 Task: Look for space in Piedade, Brazil from 9th June, 2023 to 11th June, 2023 for 2 adults in price range Rs.6000 to Rs.10000. Place can be entire place with 2 bedrooms having 2 beds and 1 bathroom. Property type can be house, flat, guest house. Booking option can be shelf check-in. Required host language is Spanish.
Action: Mouse moved to (476, 125)
Screenshot: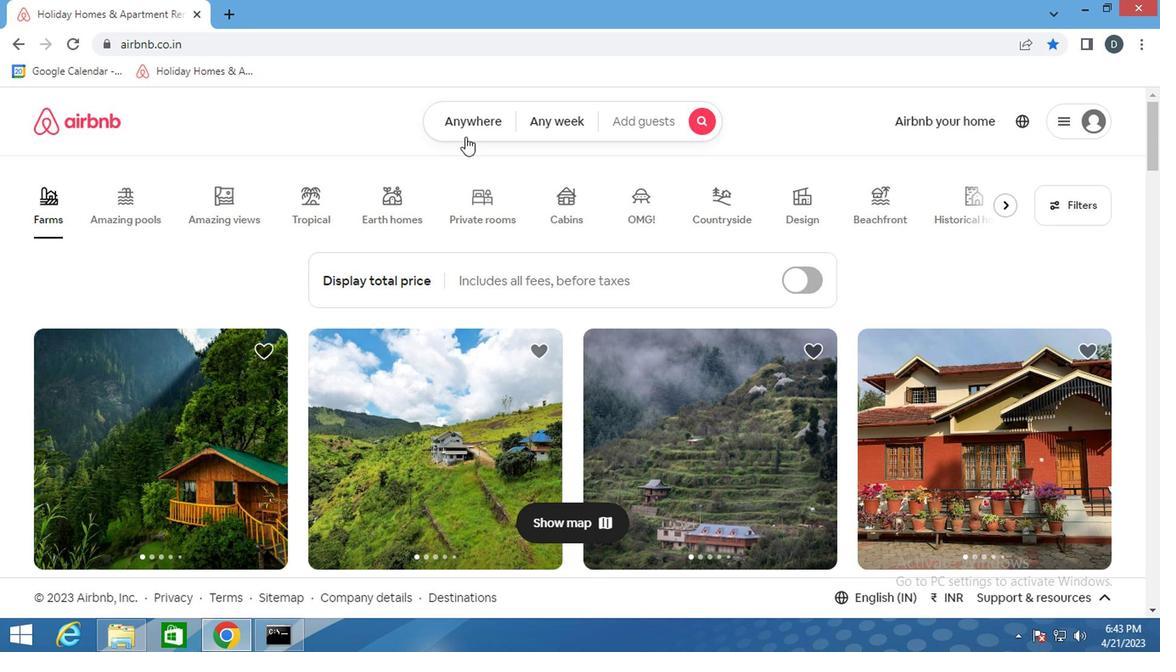 
Action: Mouse pressed left at (476, 125)
Screenshot: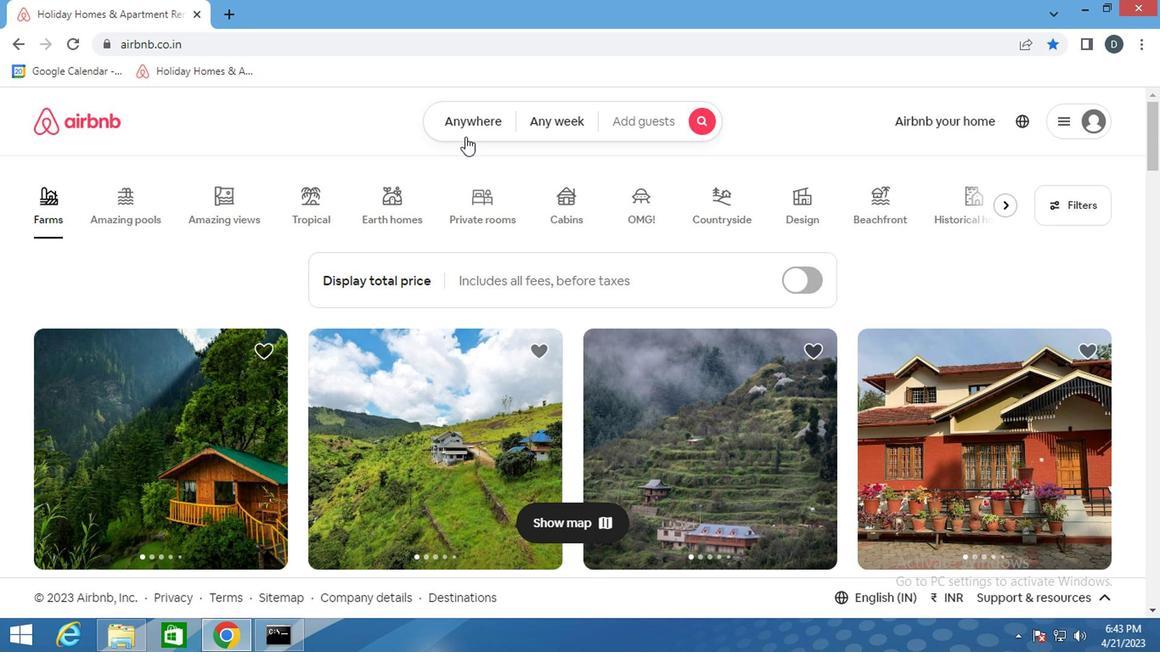 
Action: Mouse moved to (402, 195)
Screenshot: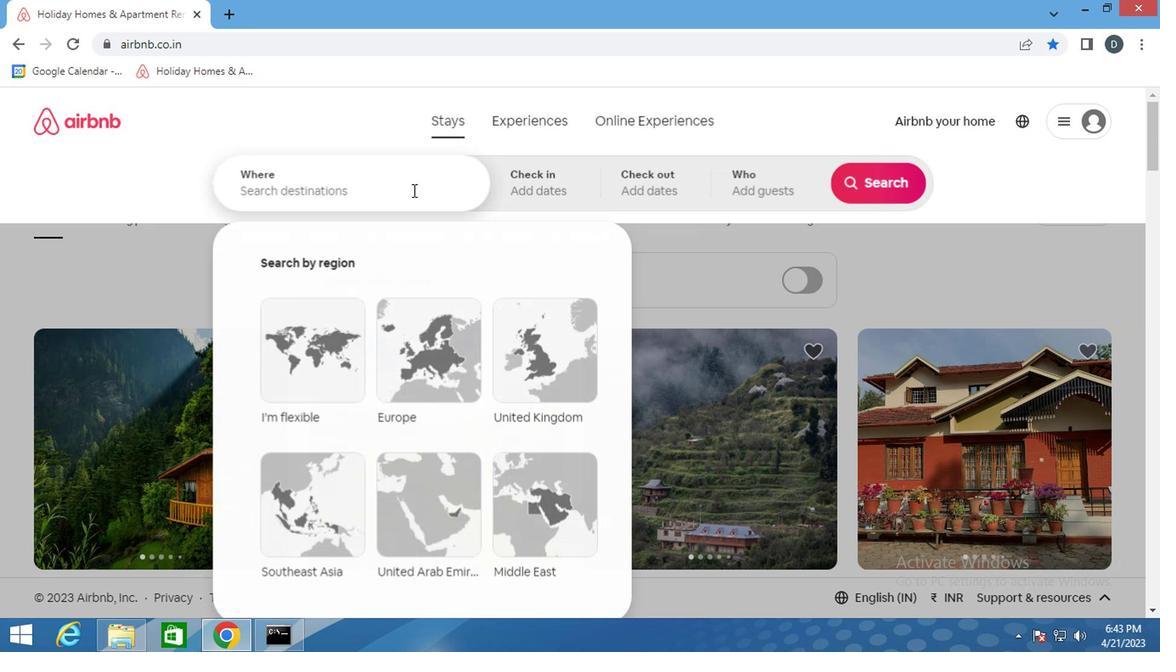 
Action: Mouse pressed left at (402, 195)
Screenshot: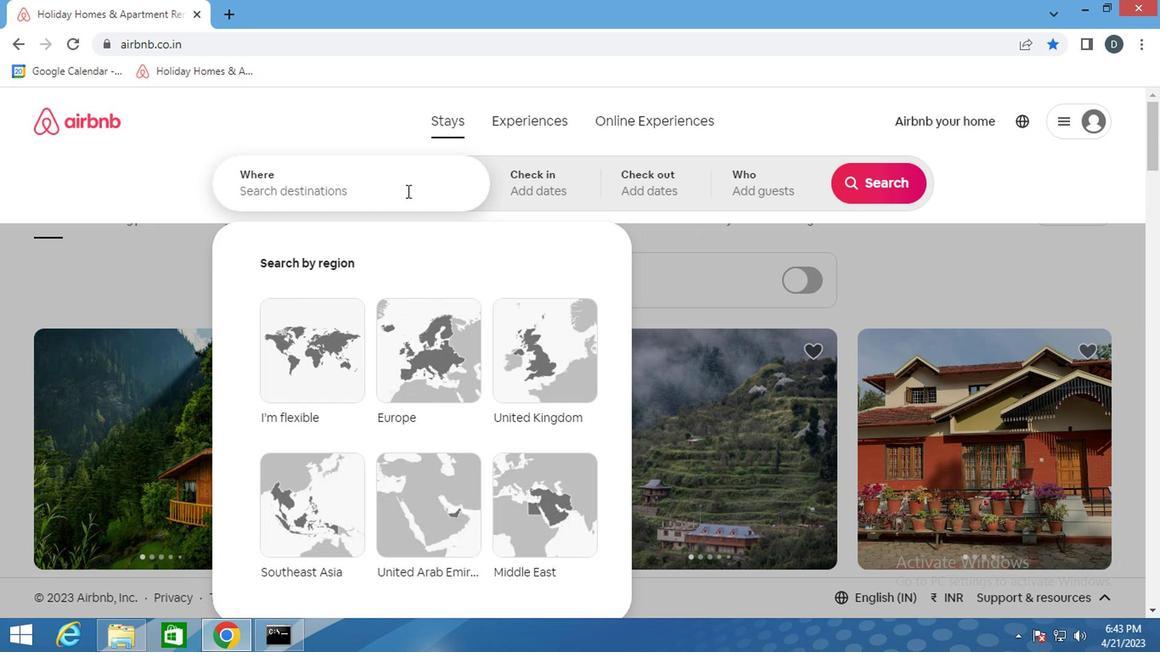 
Action: Key pressed <Key.shift>PIEDADE,<Key.shift>BRAZIL<Key.enter>
Screenshot: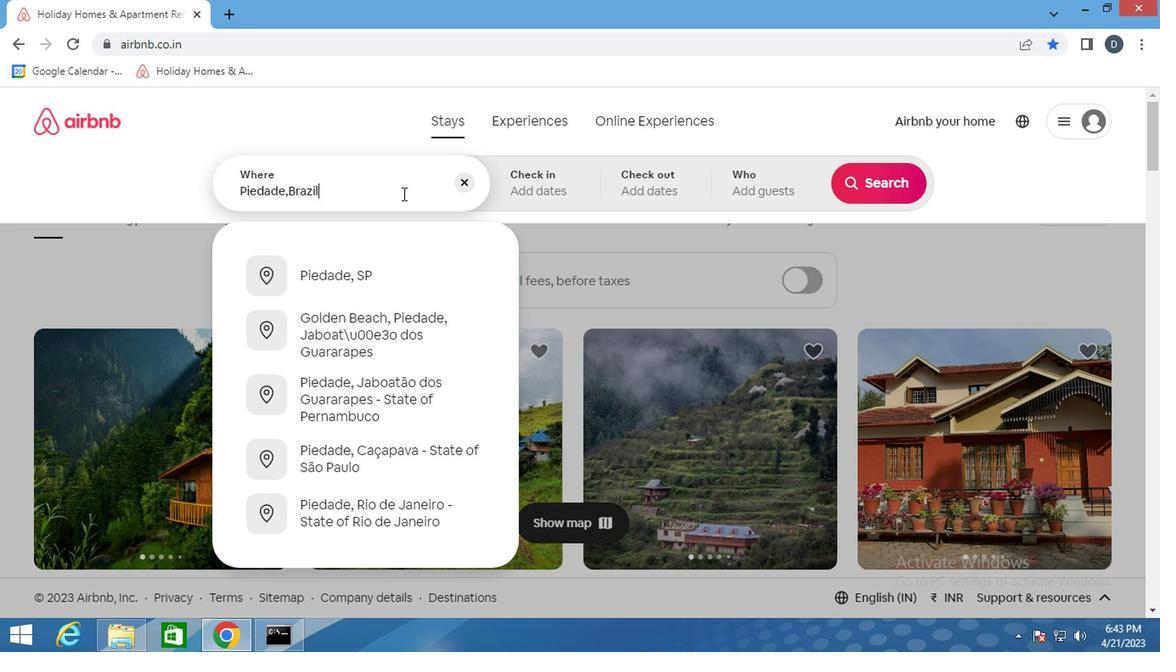 
Action: Mouse moved to (869, 313)
Screenshot: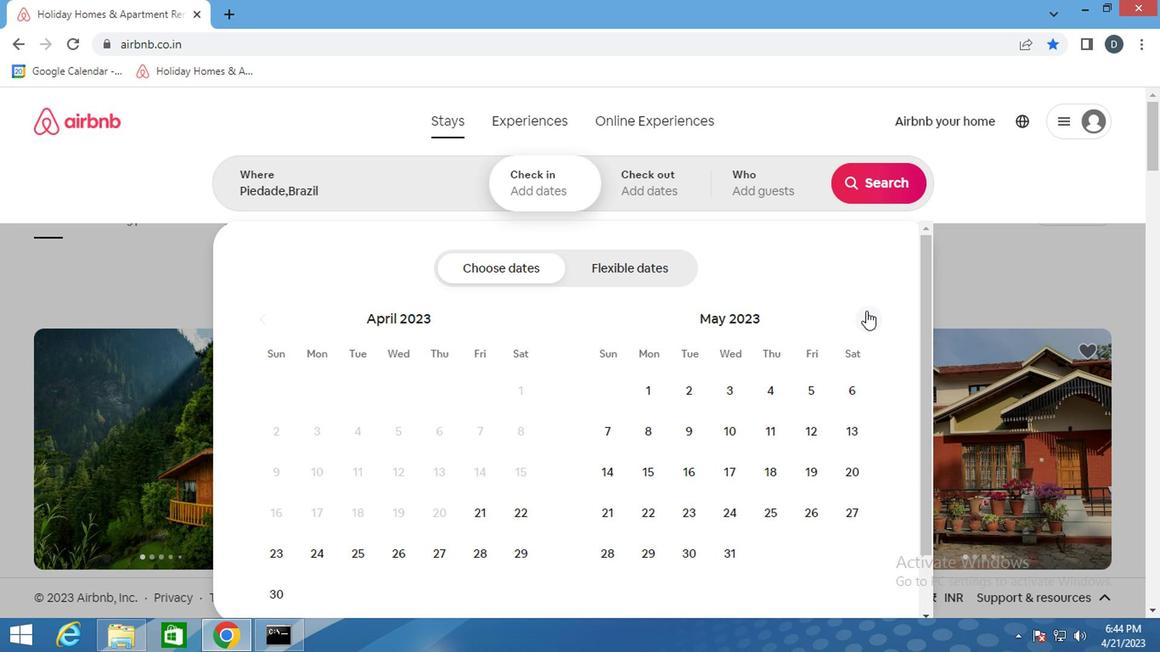 
Action: Mouse pressed left at (869, 313)
Screenshot: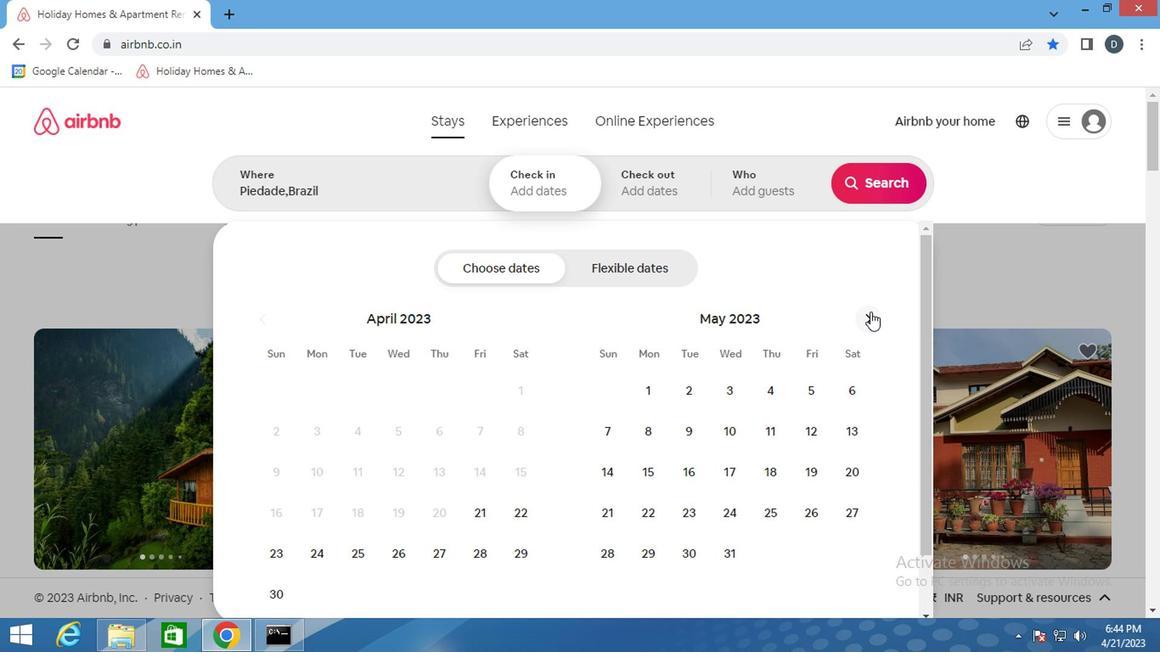 
Action: Mouse moved to (803, 427)
Screenshot: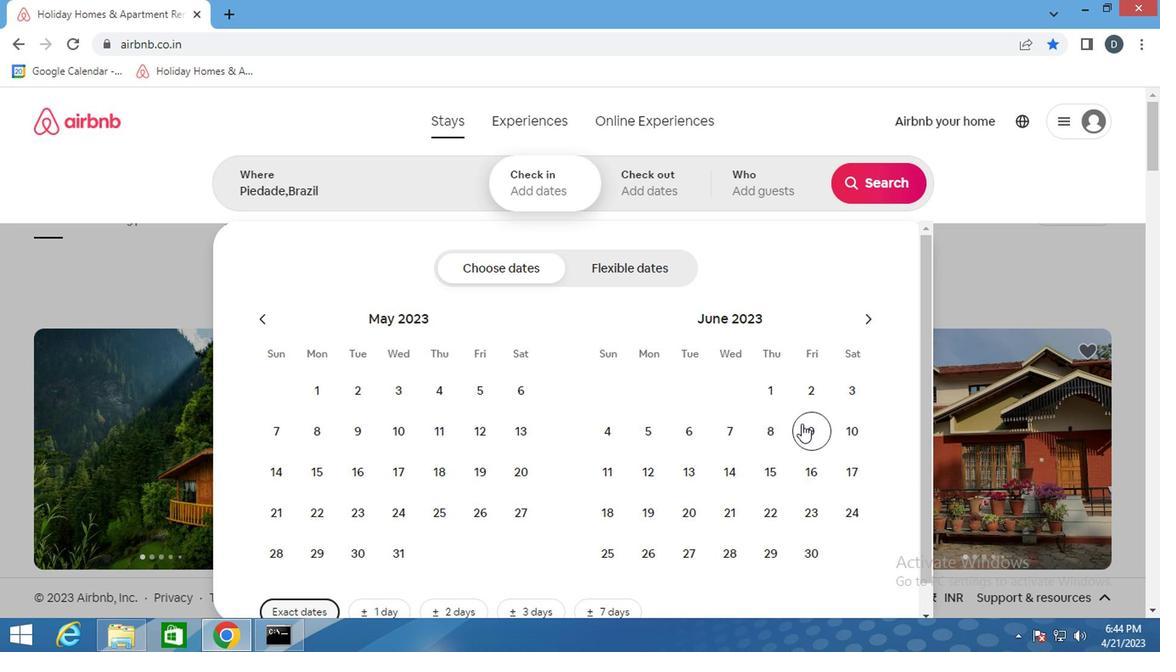 
Action: Mouse pressed left at (803, 427)
Screenshot: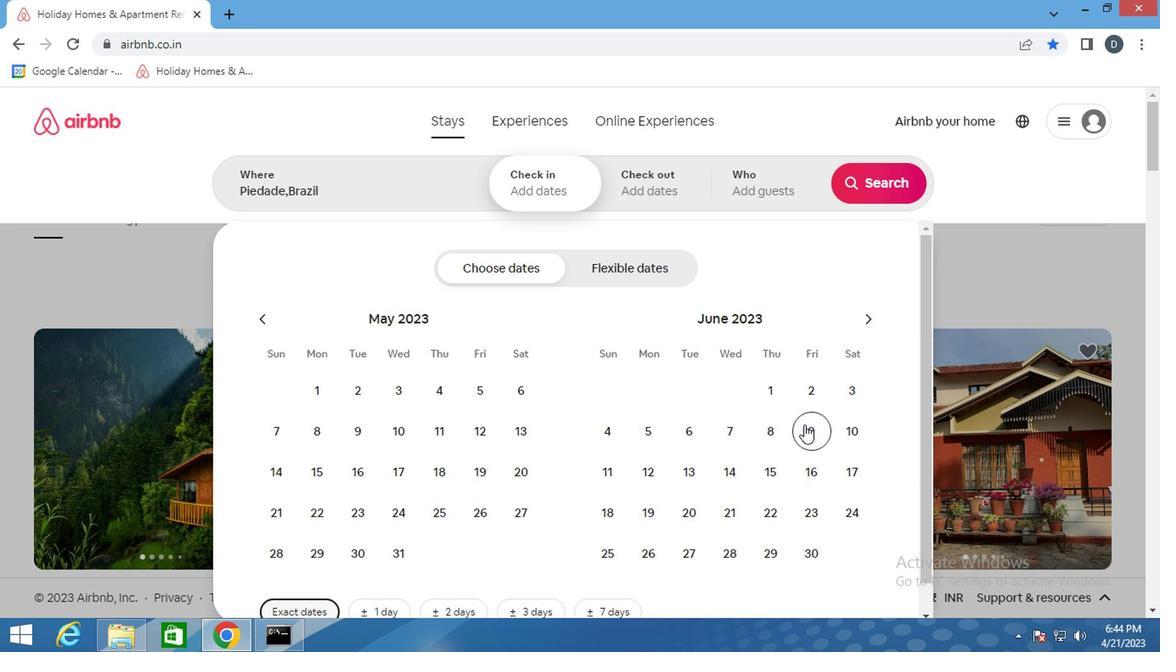 
Action: Mouse moved to (611, 471)
Screenshot: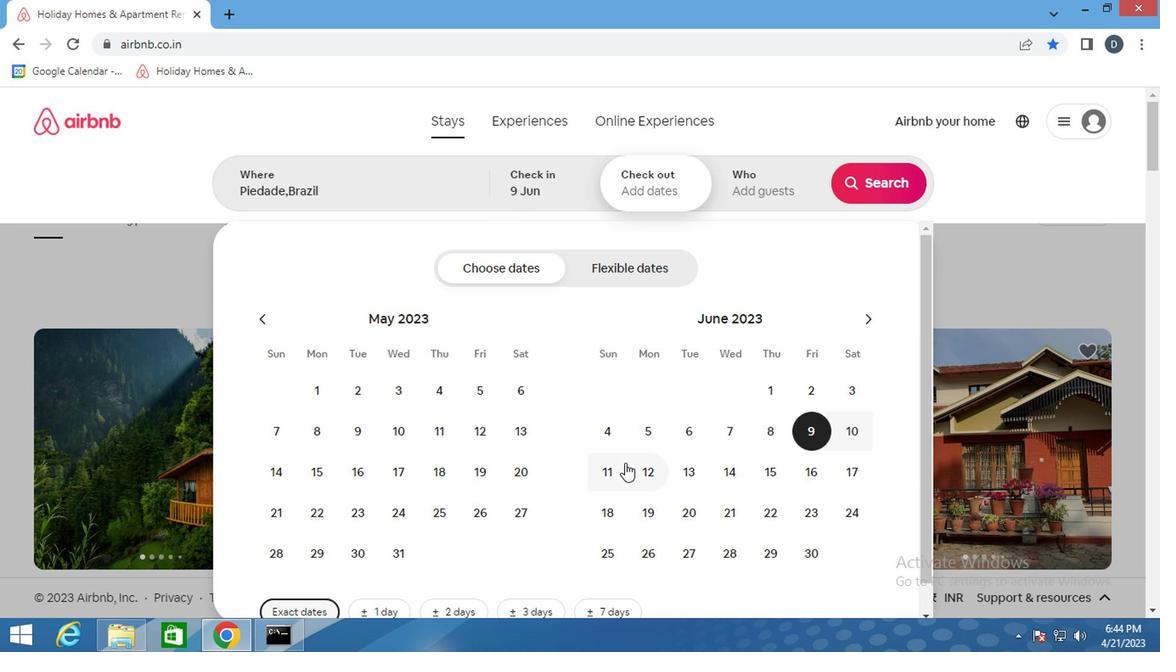 
Action: Mouse pressed left at (611, 471)
Screenshot: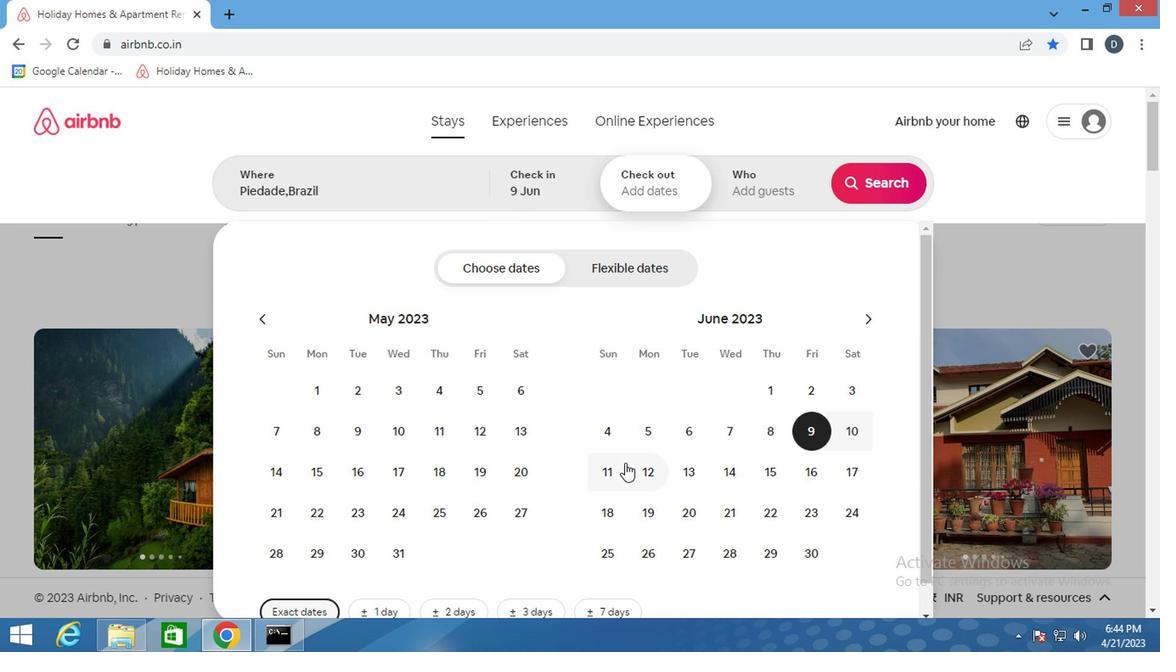 
Action: Mouse moved to (747, 200)
Screenshot: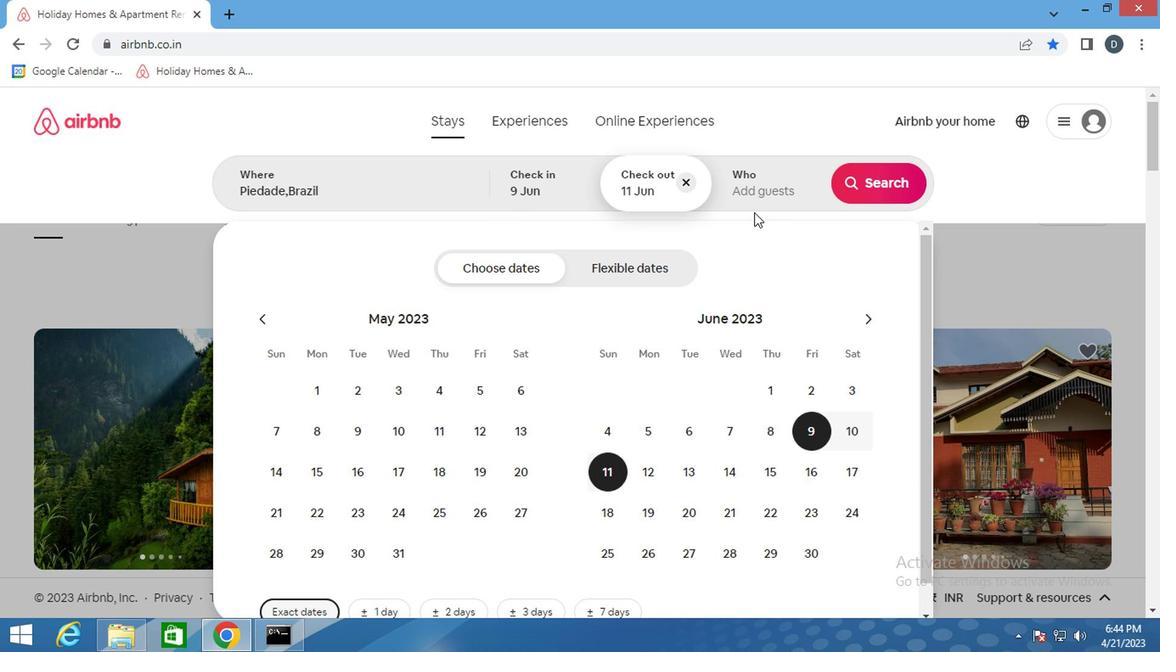 
Action: Mouse pressed left at (747, 200)
Screenshot: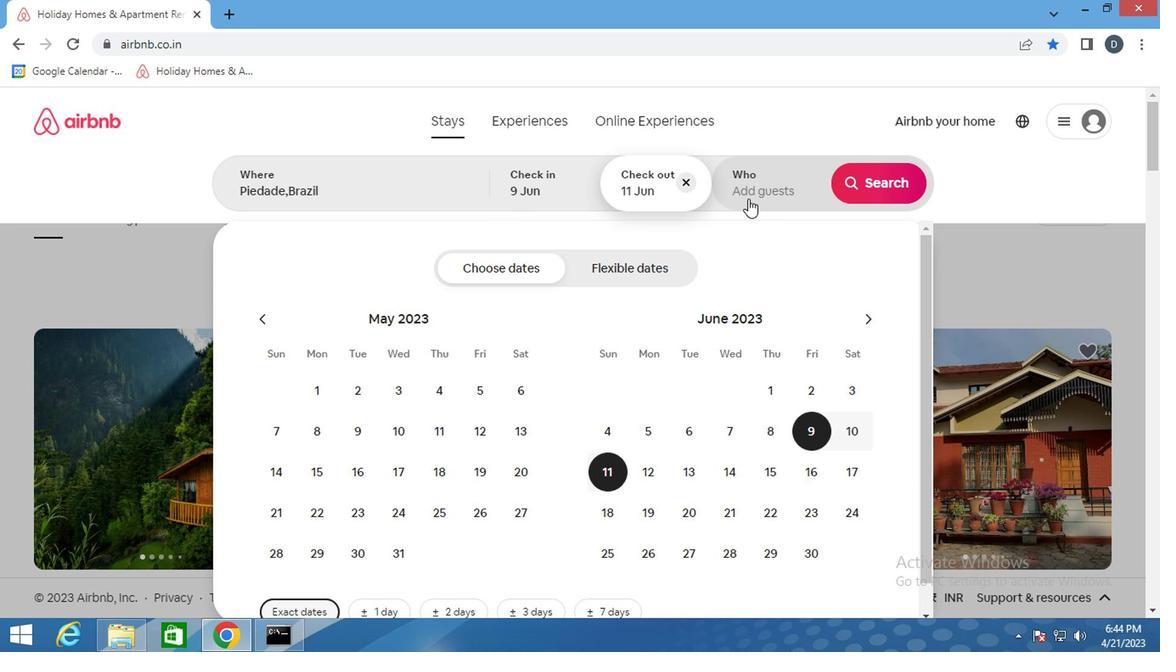
Action: Mouse moved to (873, 272)
Screenshot: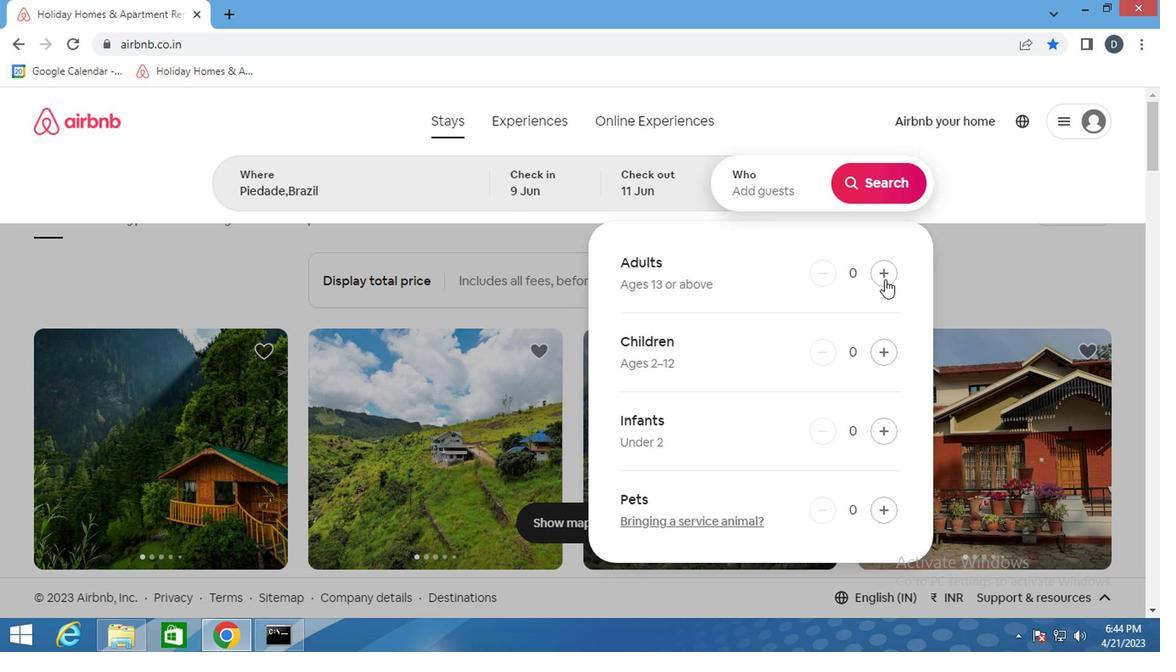 
Action: Mouse pressed left at (873, 272)
Screenshot: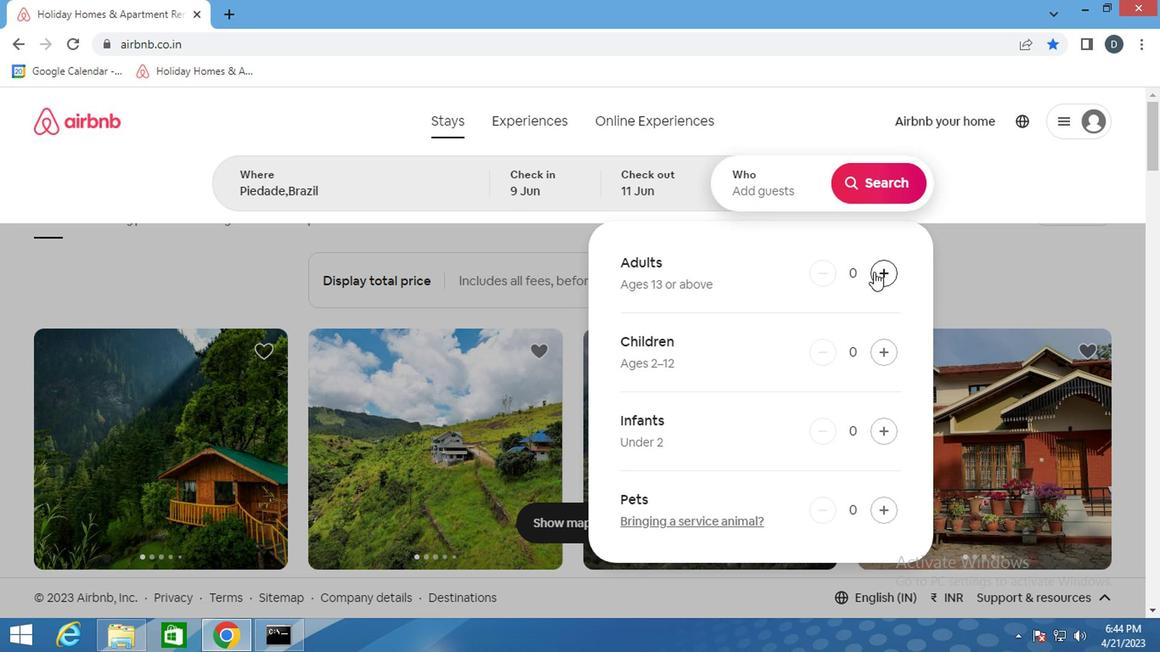 
Action: Mouse pressed left at (873, 272)
Screenshot: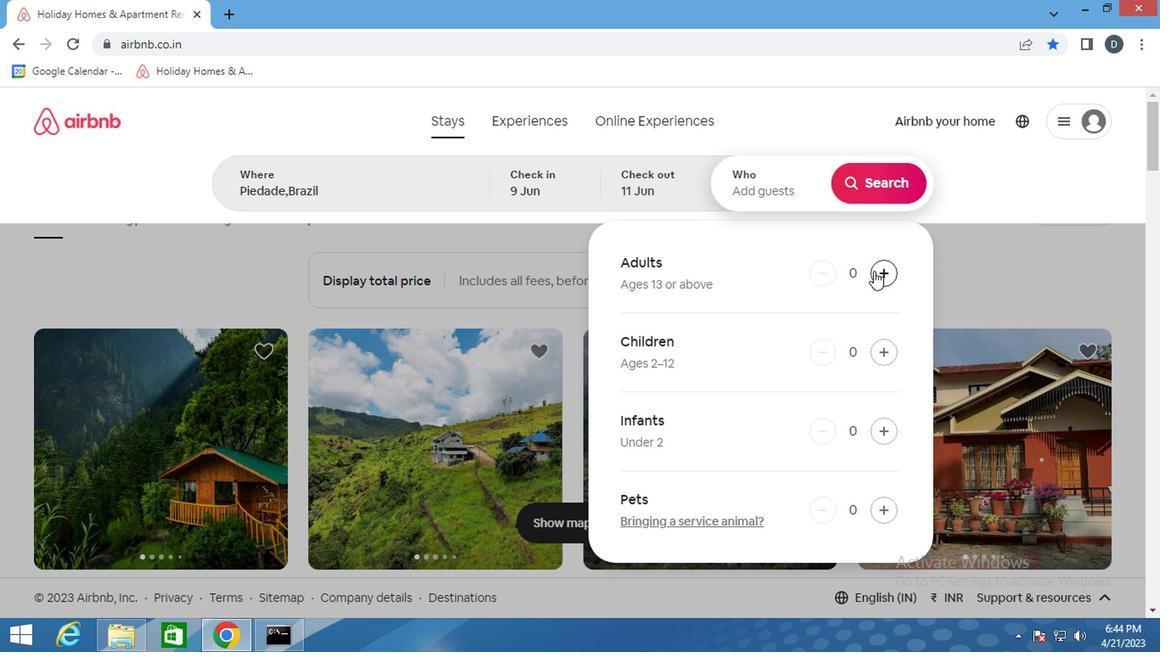 
Action: Mouse moved to (871, 191)
Screenshot: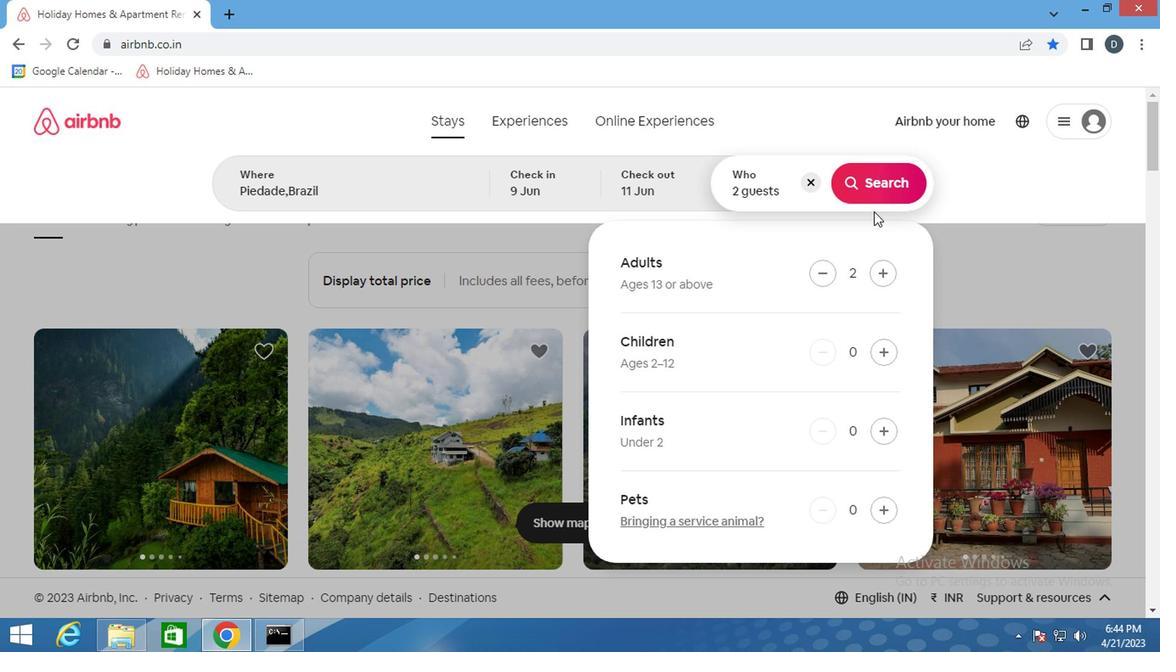 
Action: Mouse pressed left at (871, 191)
Screenshot: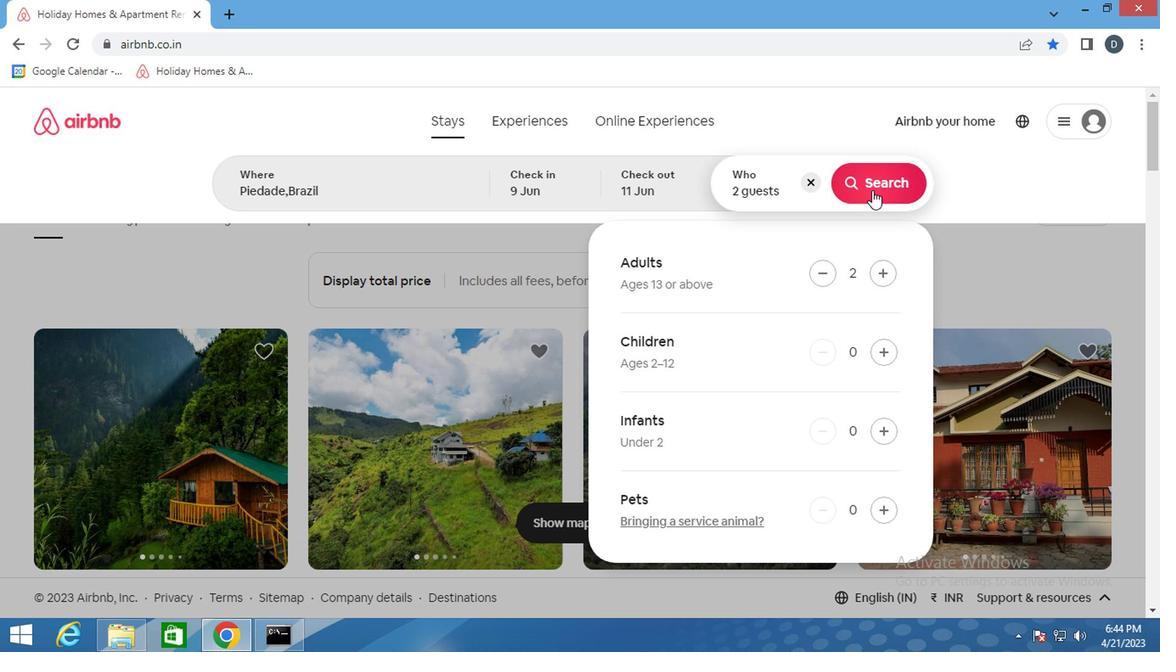 
Action: Mouse moved to (1091, 191)
Screenshot: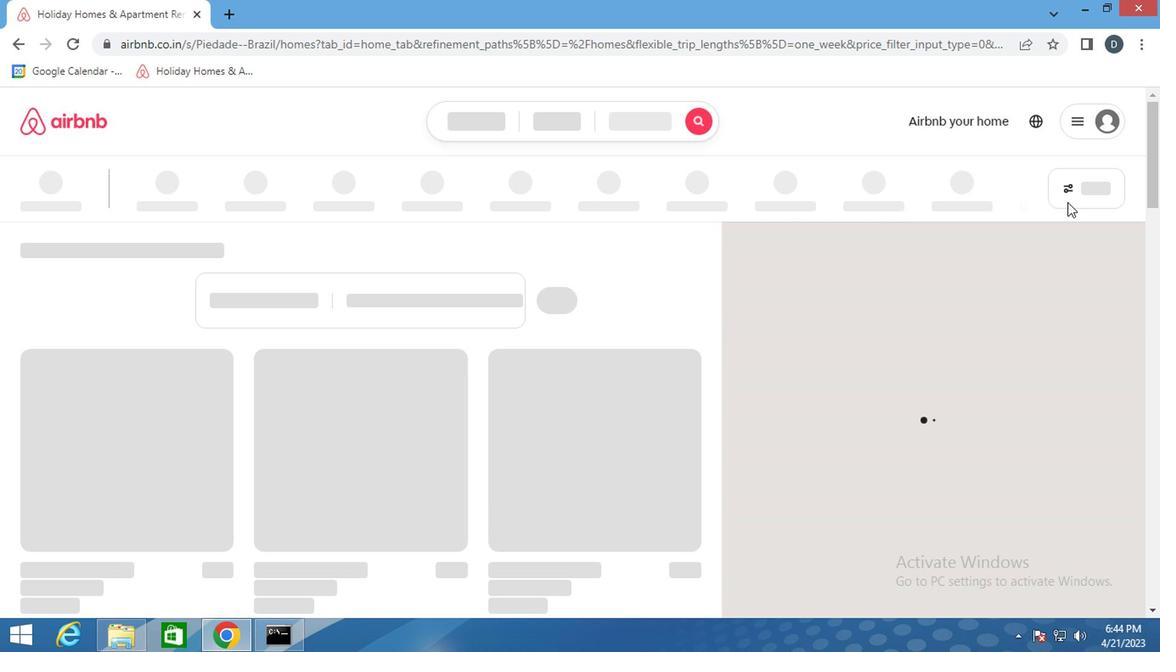 
Action: Mouse pressed left at (1091, 191)
Screenshot: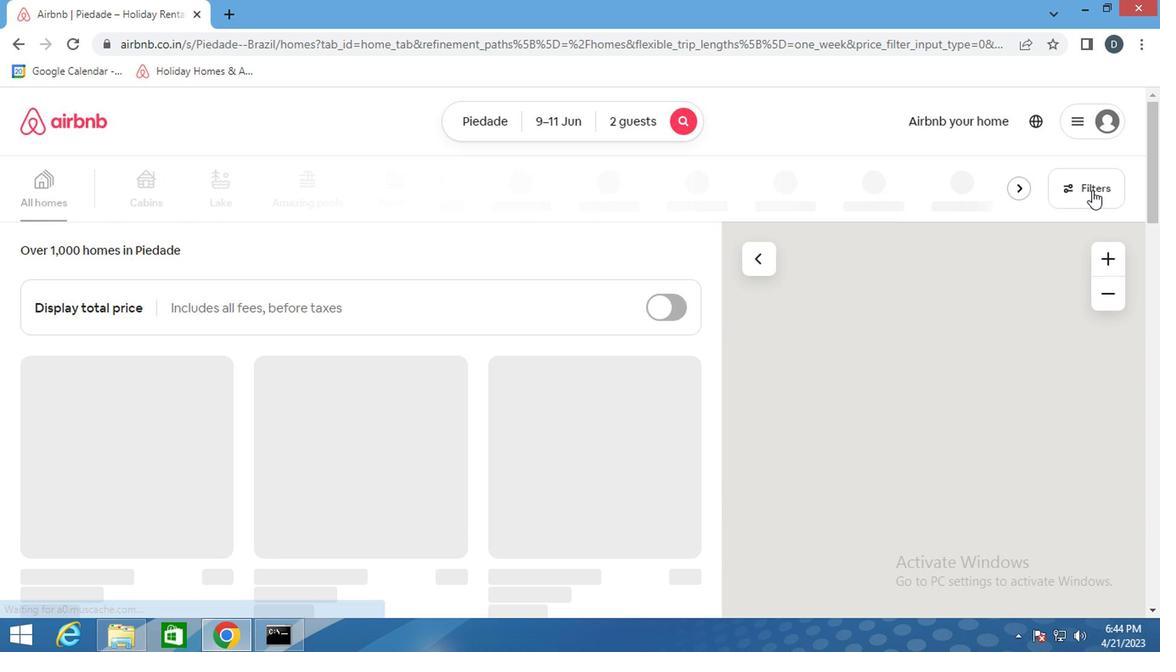 
Action: Mouse moved to (399, 401)
Screenshot: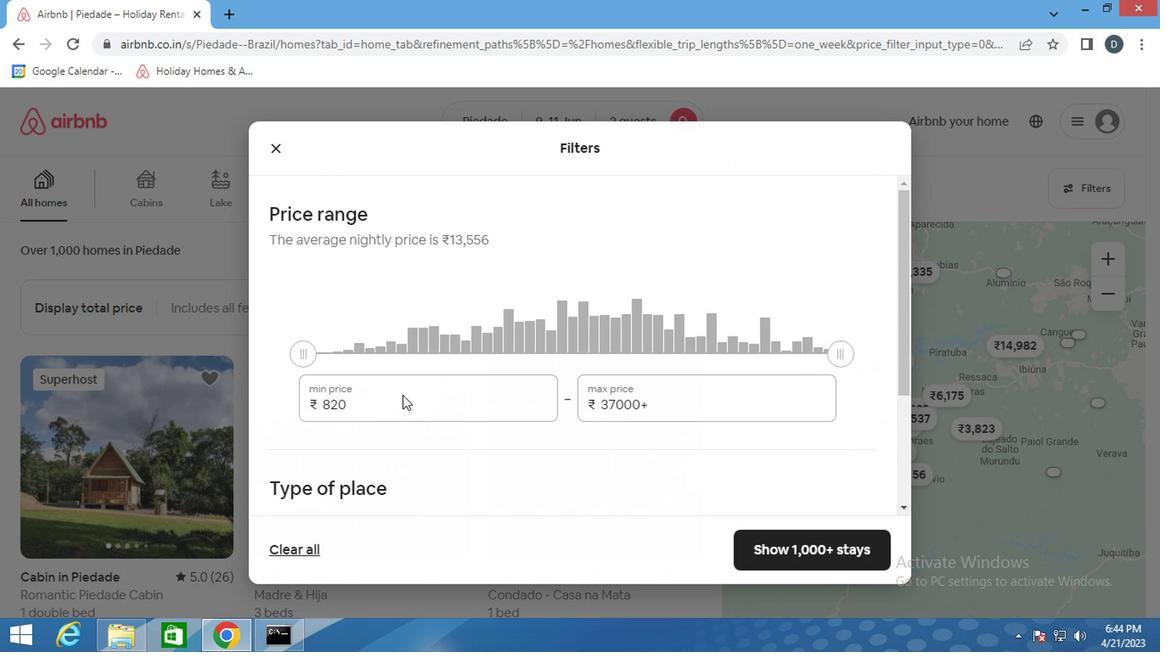 
Action: Mouse pressed left at (399, 401)
Screenshot: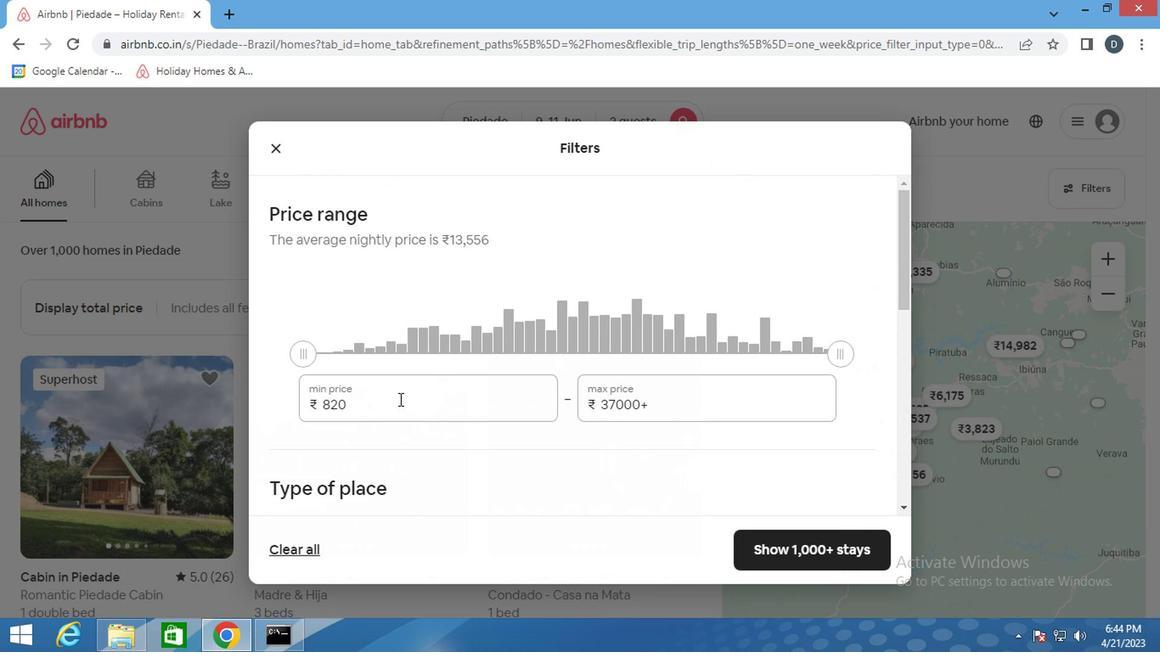 
Action: Mouse pressed left at (399, 401)
Screenshot: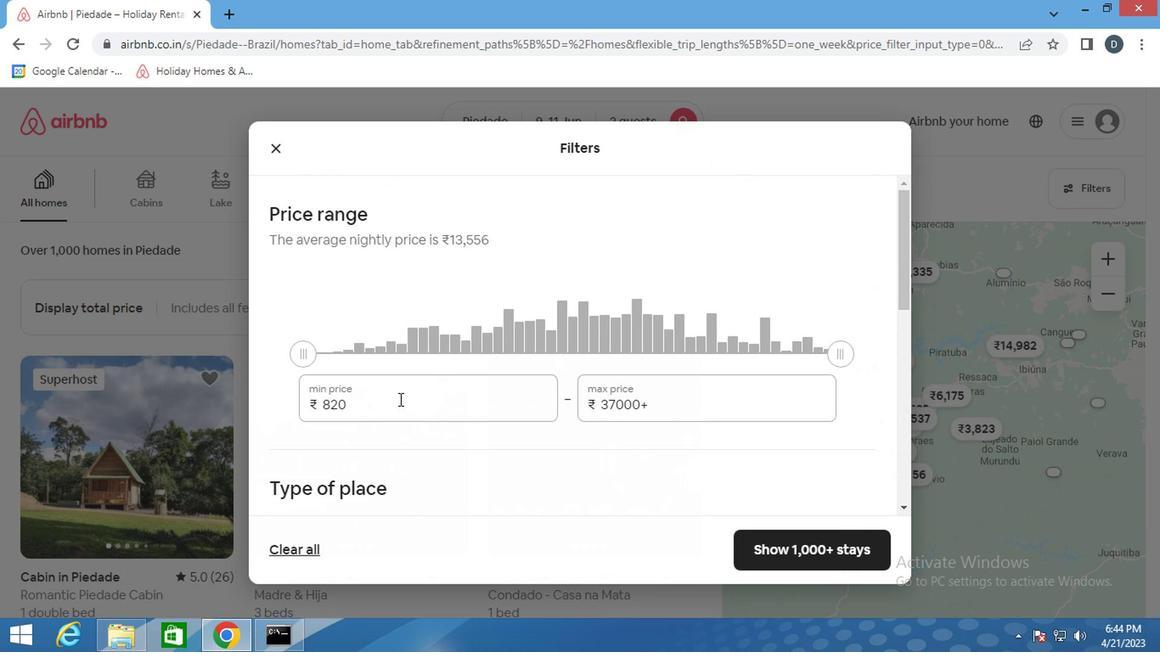 
Action: Key pressed 6000
Screenshot: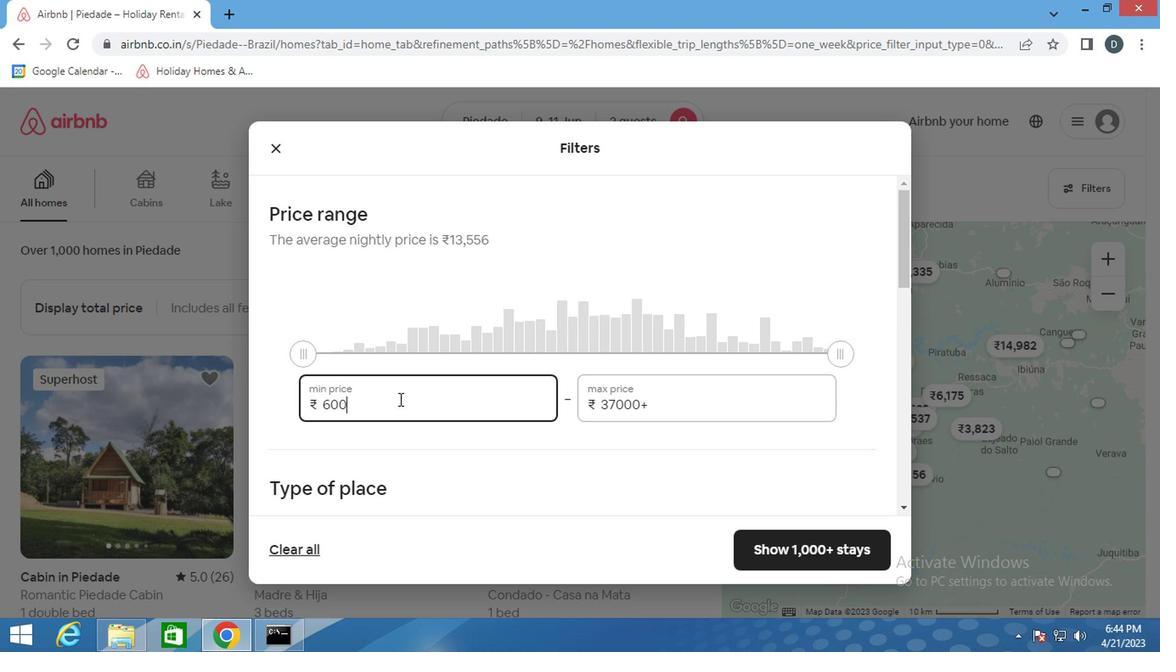 
Action: Mouse moved to (394, 408)
Screenshot: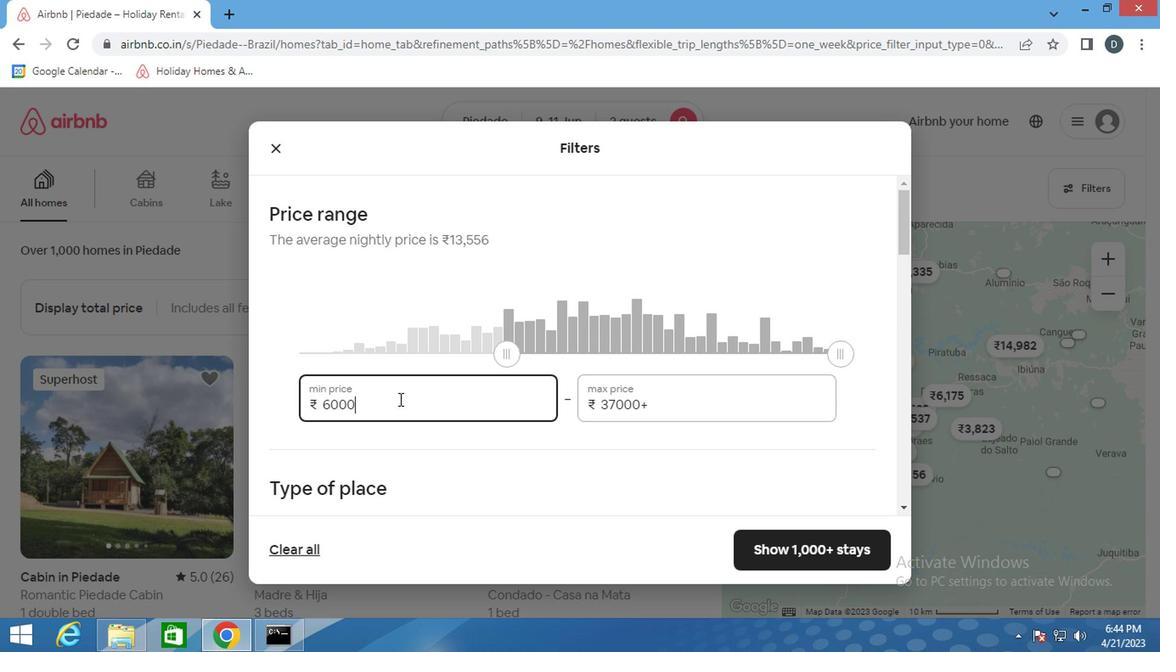
Action: Key pressed <Key.tab>ctrl+Actrl+1000
Screenshot: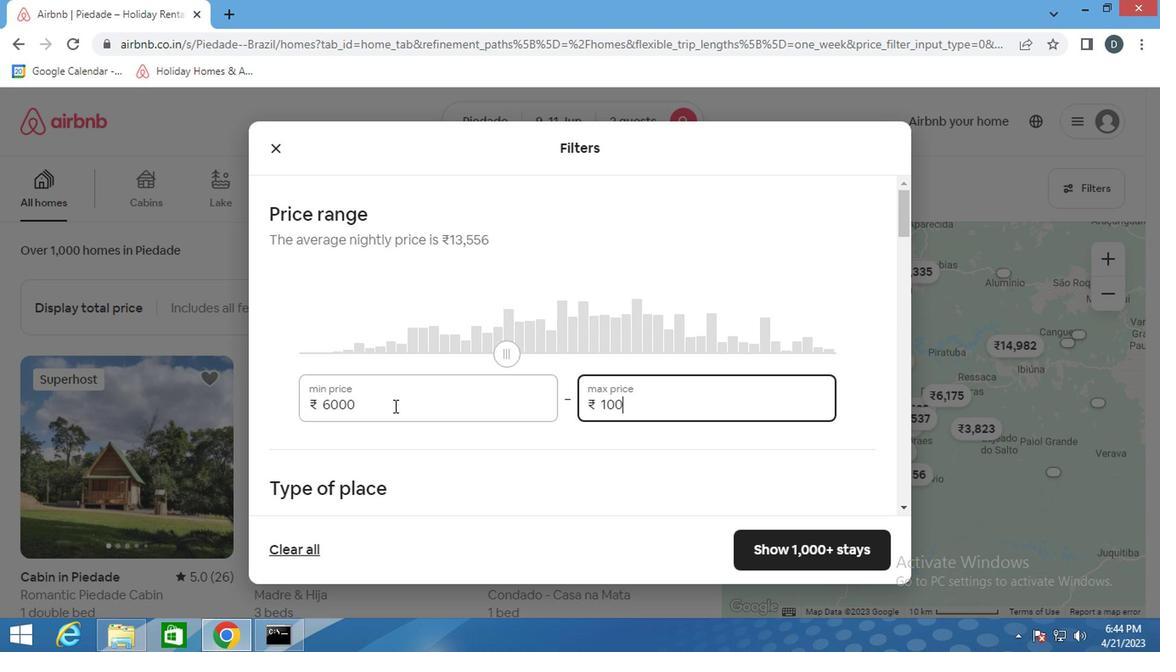 
Action: Mouse moved to (478, 426)
Screenshot: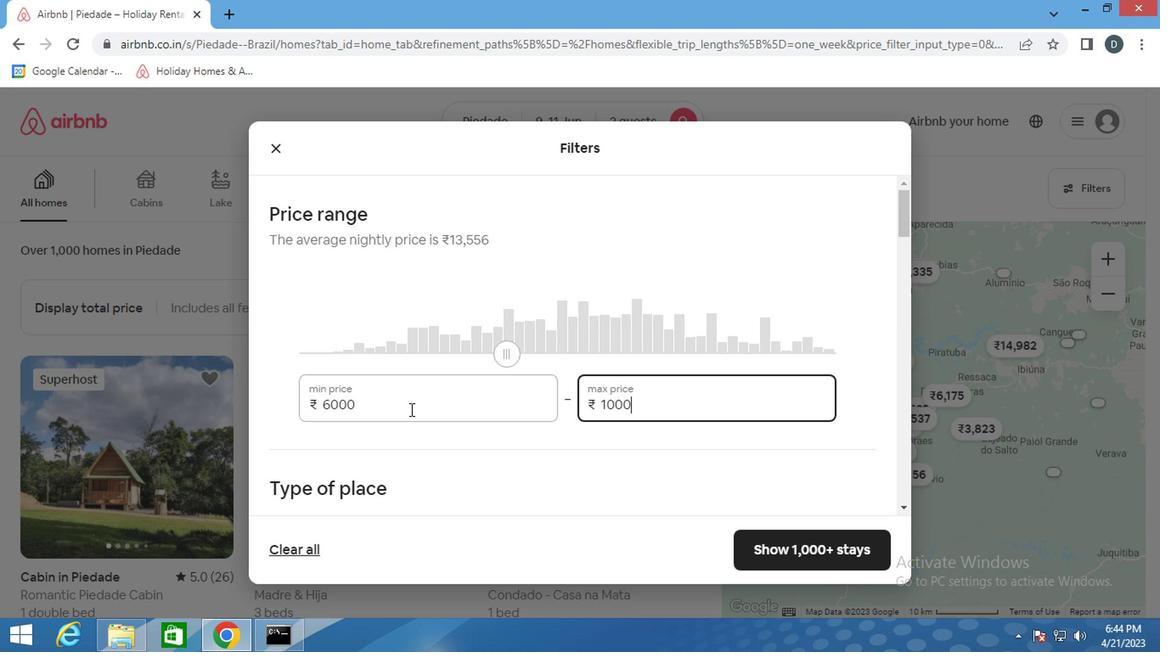 
Action: Key pressed 0
Screenshot: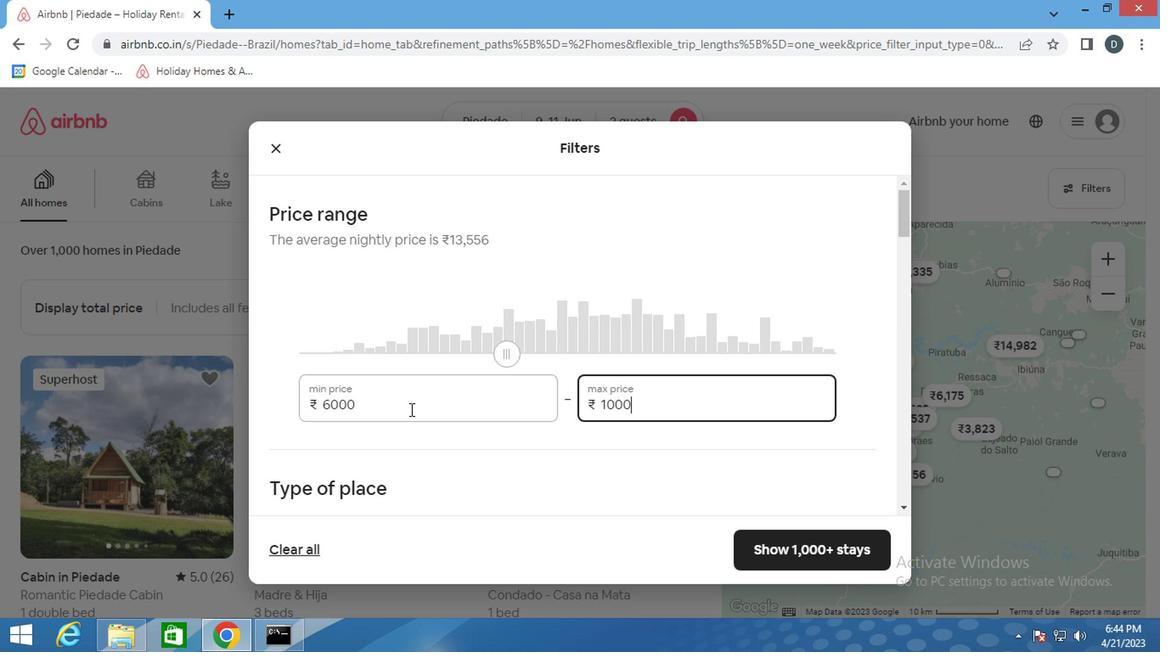 
Action: Mouse moved to (569, 434)
Screenshot: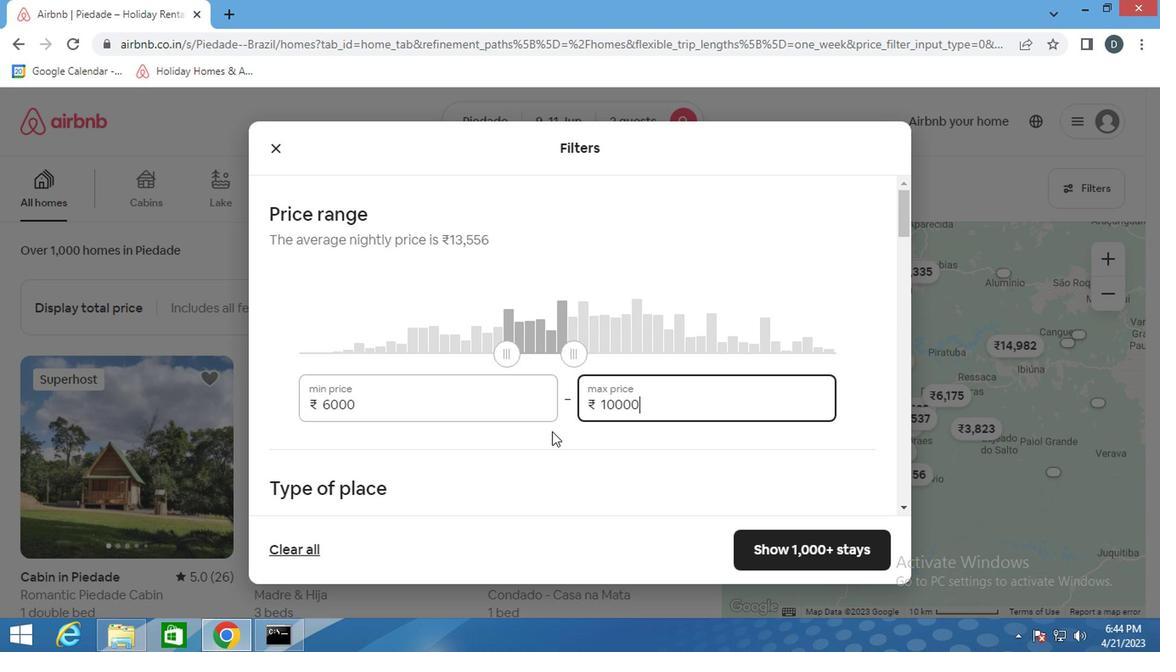 
Action: Mouse scrolled (569, 433) with delta (0, -1)
Screenshot: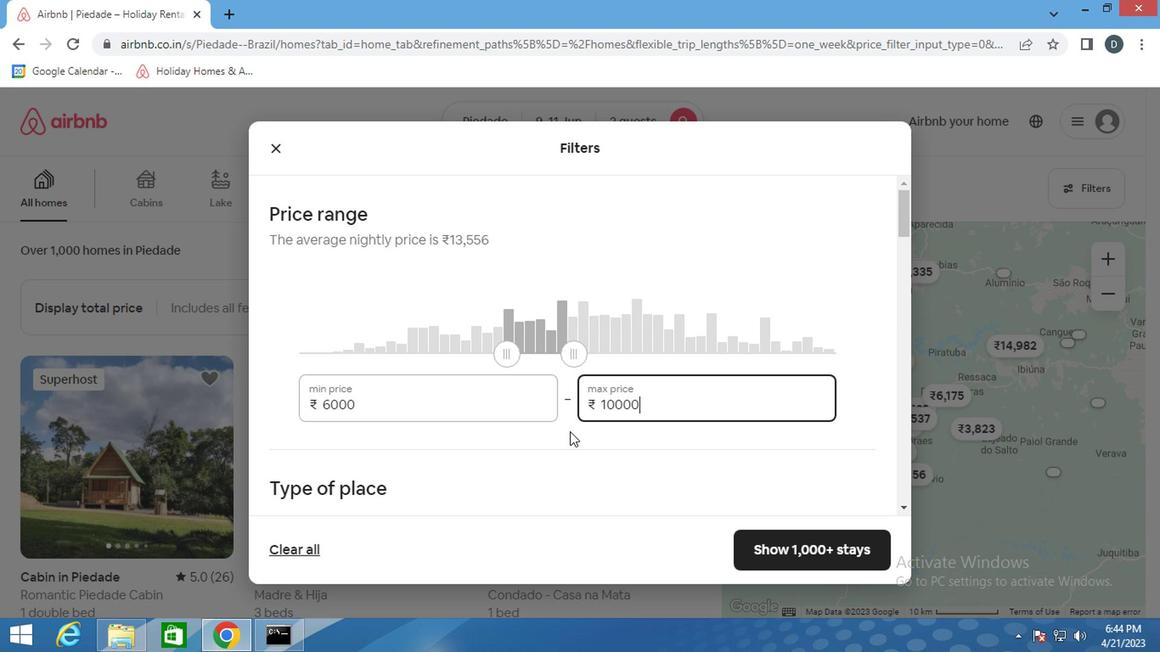 
Action: Mouse scrolled (569, 433) with delta (0, -1)
Screenshot: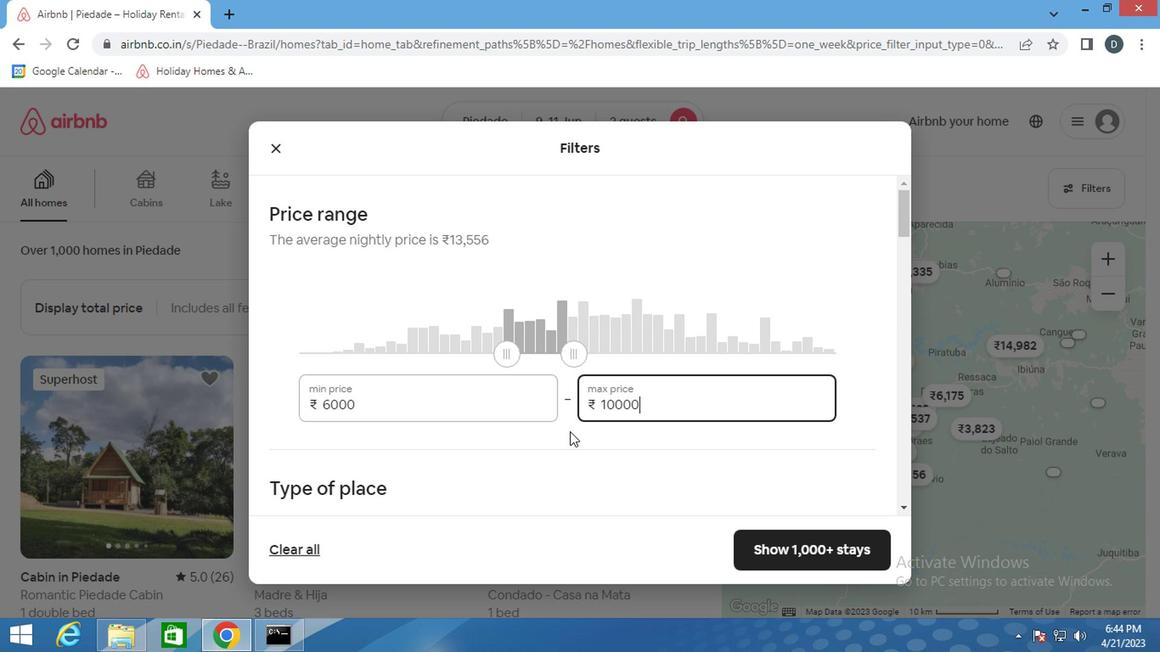 
Action: Mouse moved to (488, 404)
Screenshot: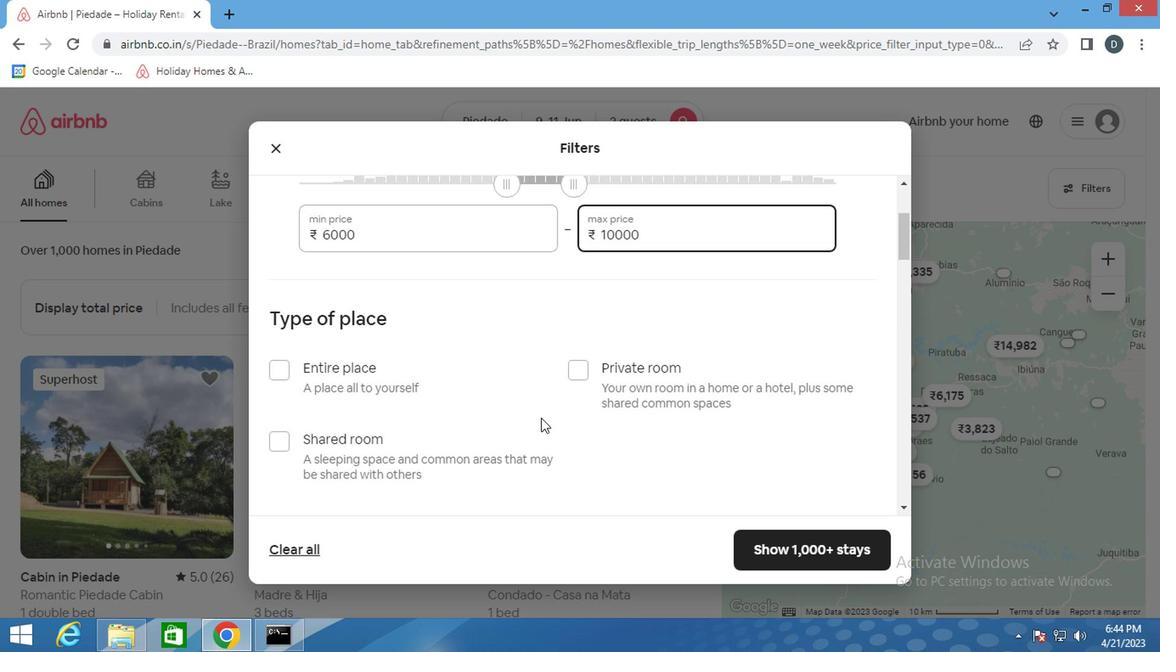 
Action: Mouse scrolled (488, 403) with delta (0, 0)
Screenshot: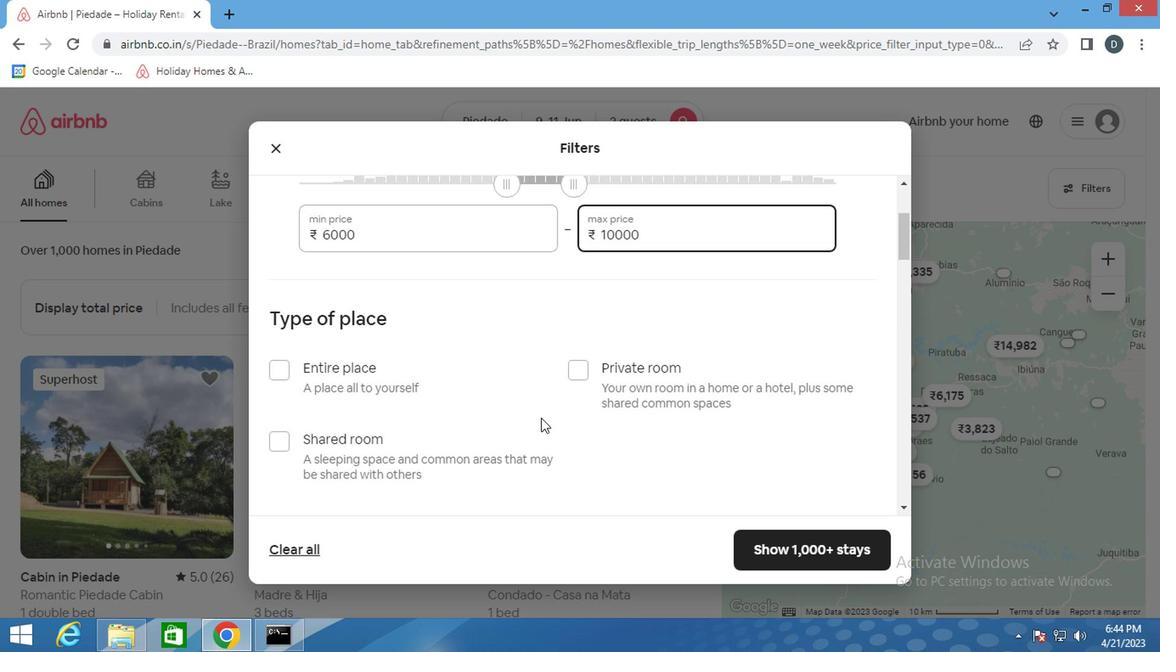
Action: Mouse moved to (388, 311)
Screenshot: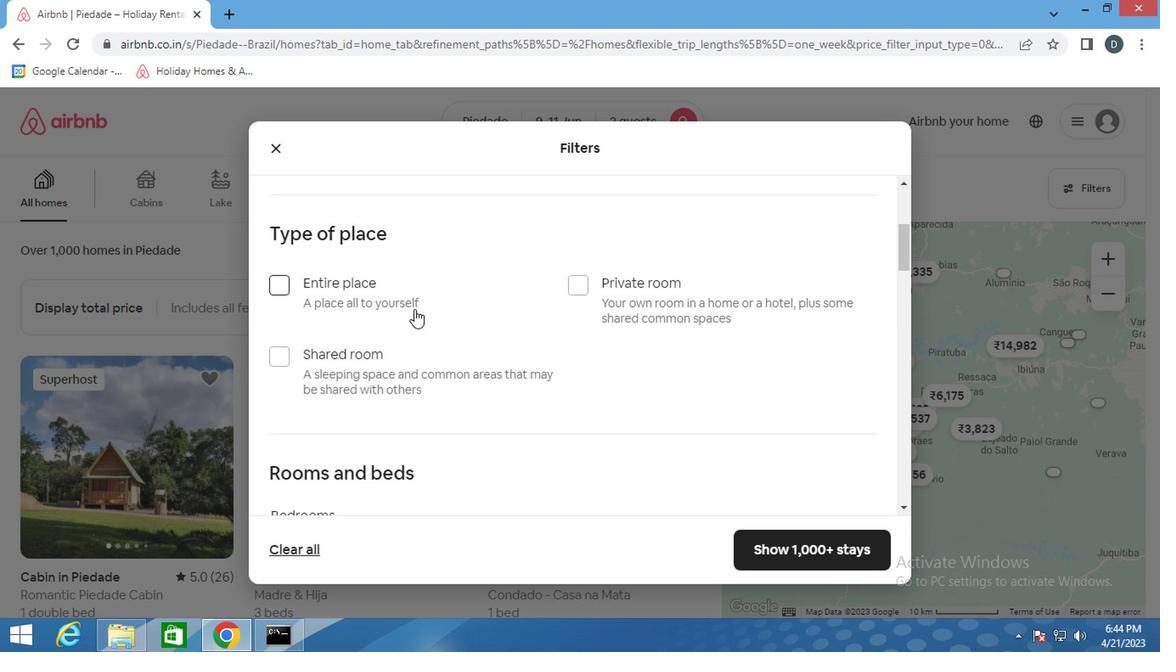 
Action: Mouse pressed left at (388, 311)
Screenshot: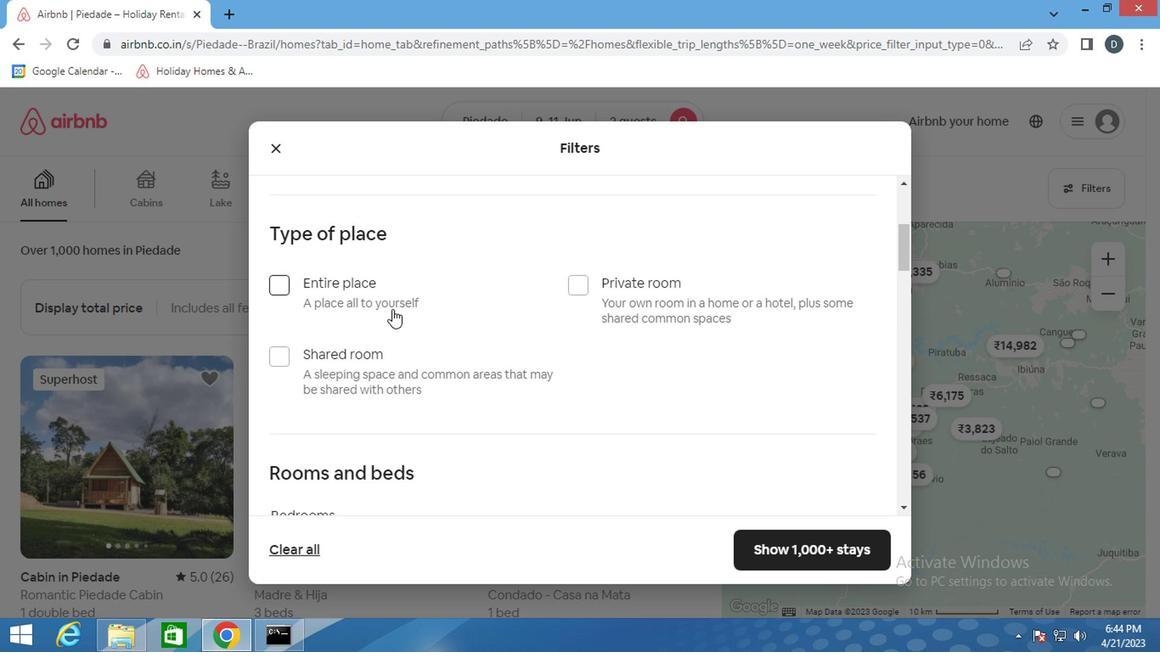 
Action: Mouse moved to (696, 426)
Screenshot: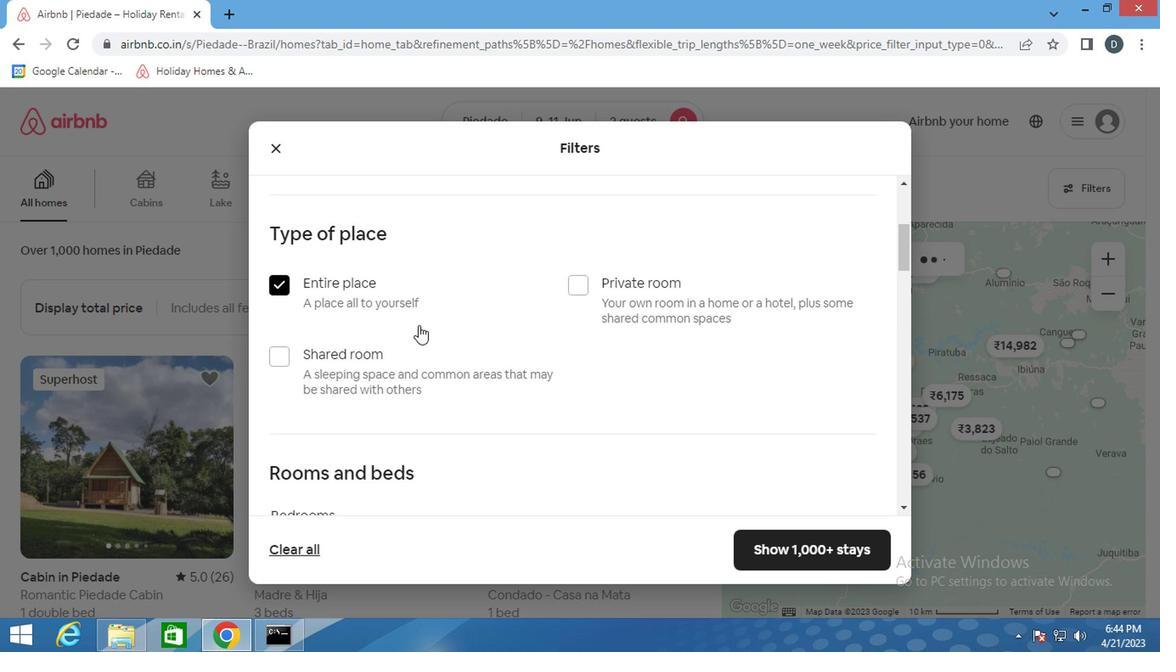 
Action: Mouse scrolled (696, 426) with delta (0, 0)
Screenshot: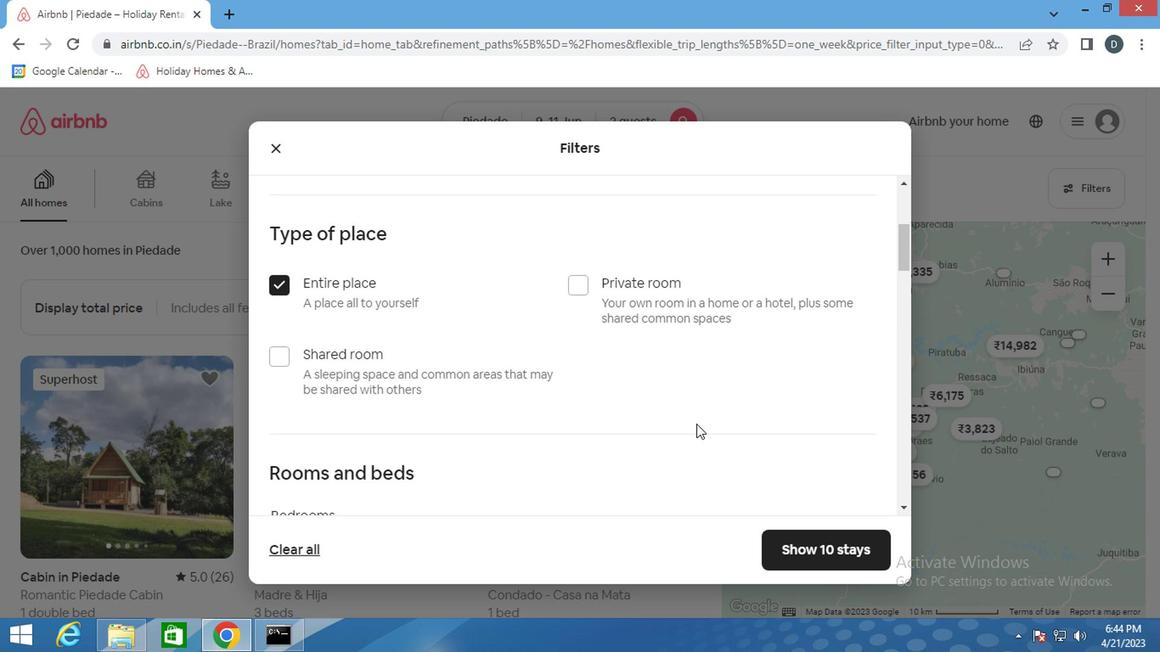 
Action: Mouse scrolled (696, 426) with delta (0, 0)
Screenshot: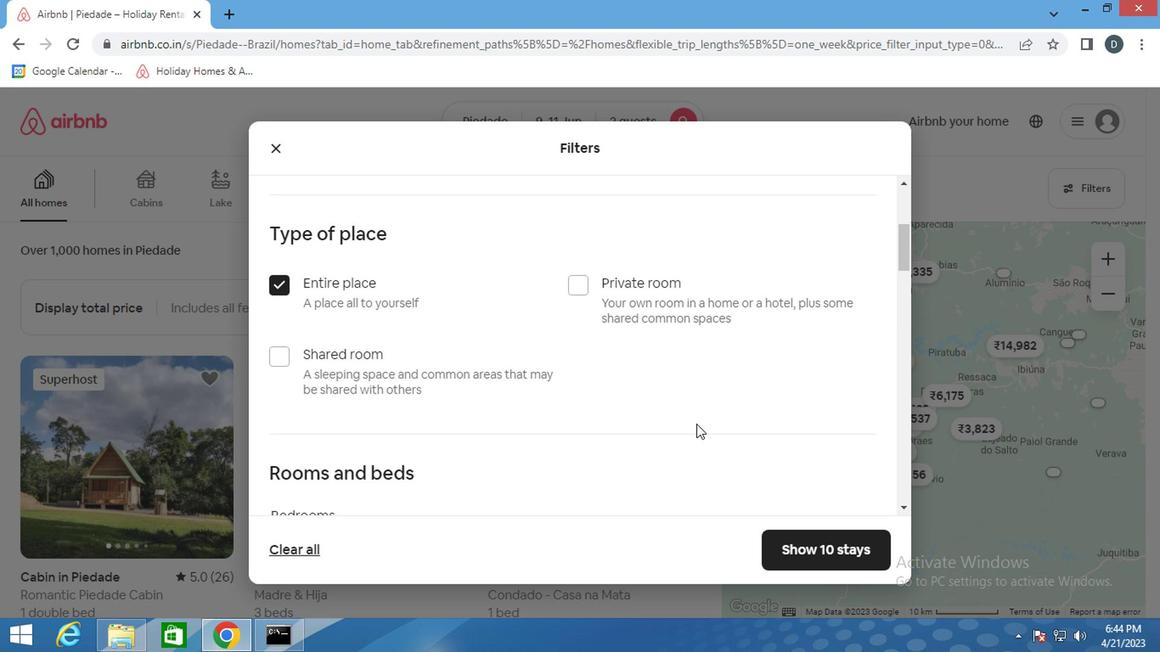 
Action: Mouse scrolled (696, 426) with delta (0, 0)
Screenshot: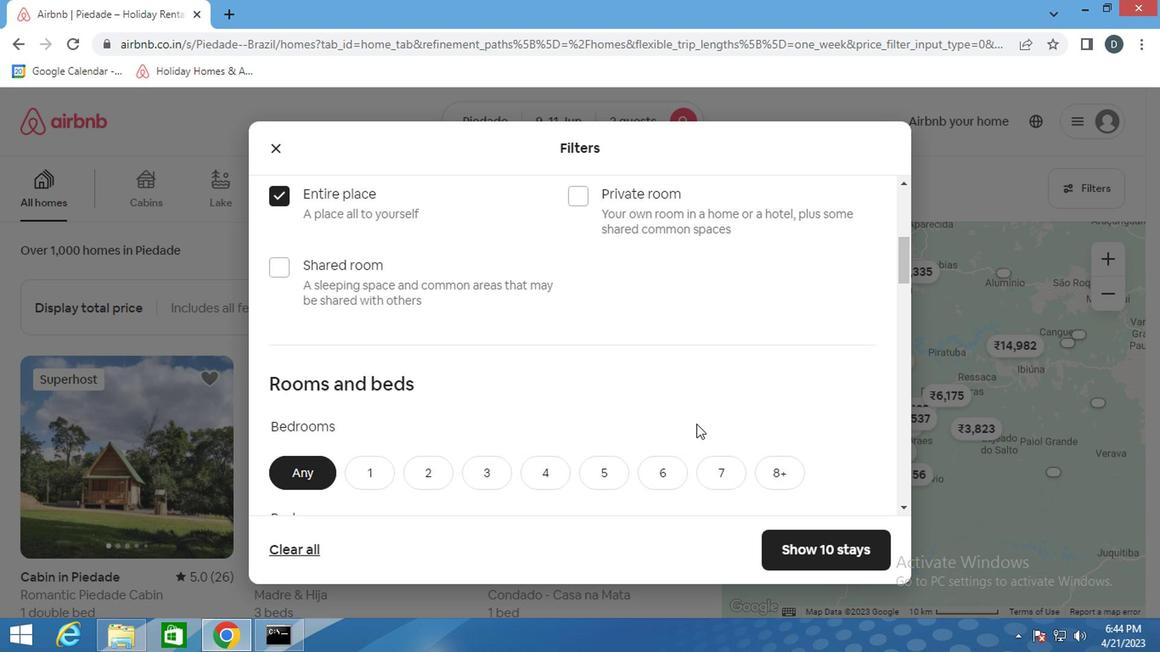 
Action: Mouse scrolled (696, 426) with delta (0, 0)
Screenshot: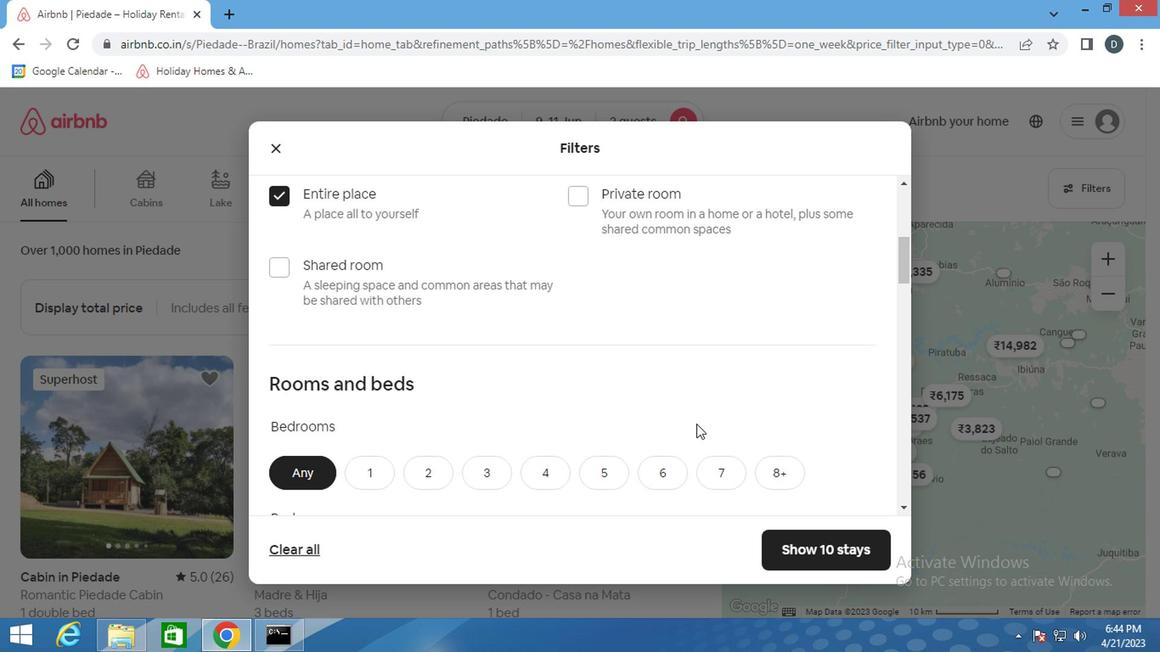 
Action: Mouse moved to (419, 208)
Screenshot: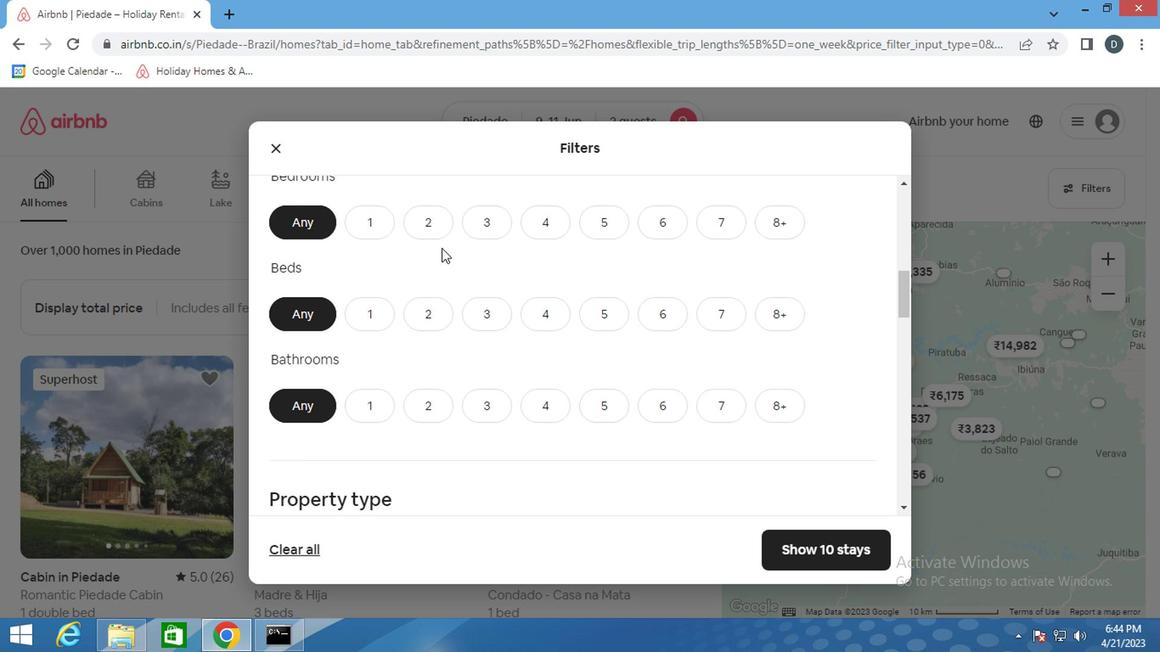 
Action: Mouse pressed left at (419, 208)
Screenshot: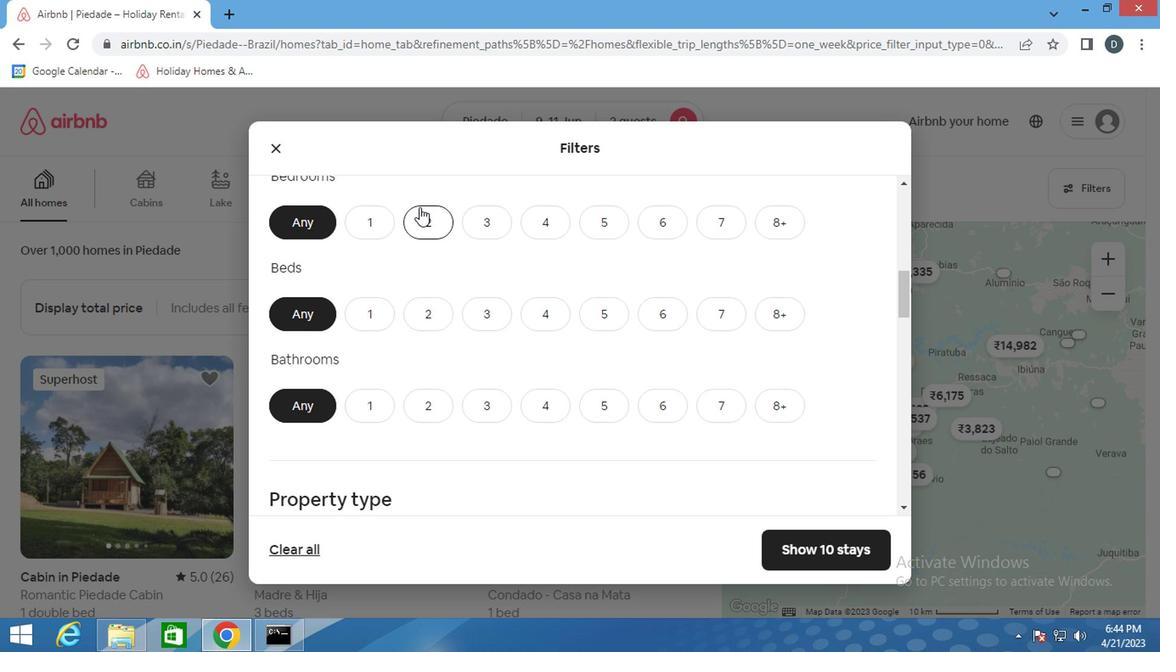 
Action: Mouse moved to (431, 308)
Screenshot: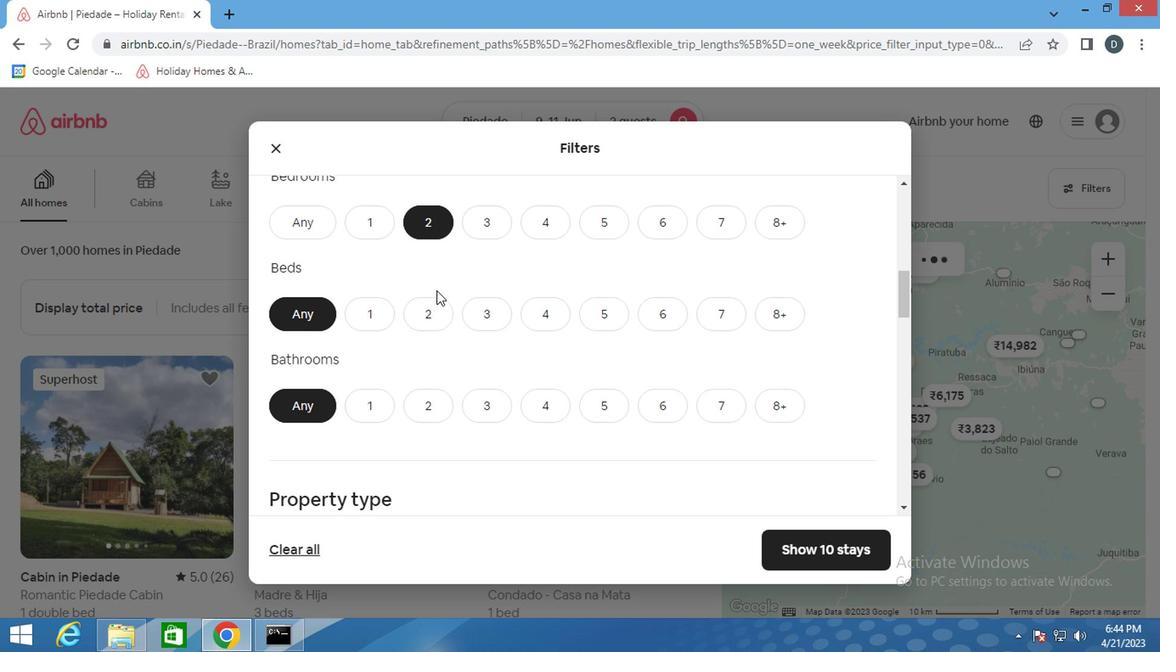 
Action: Mouse pressed left at (431, 308)
Screenshot: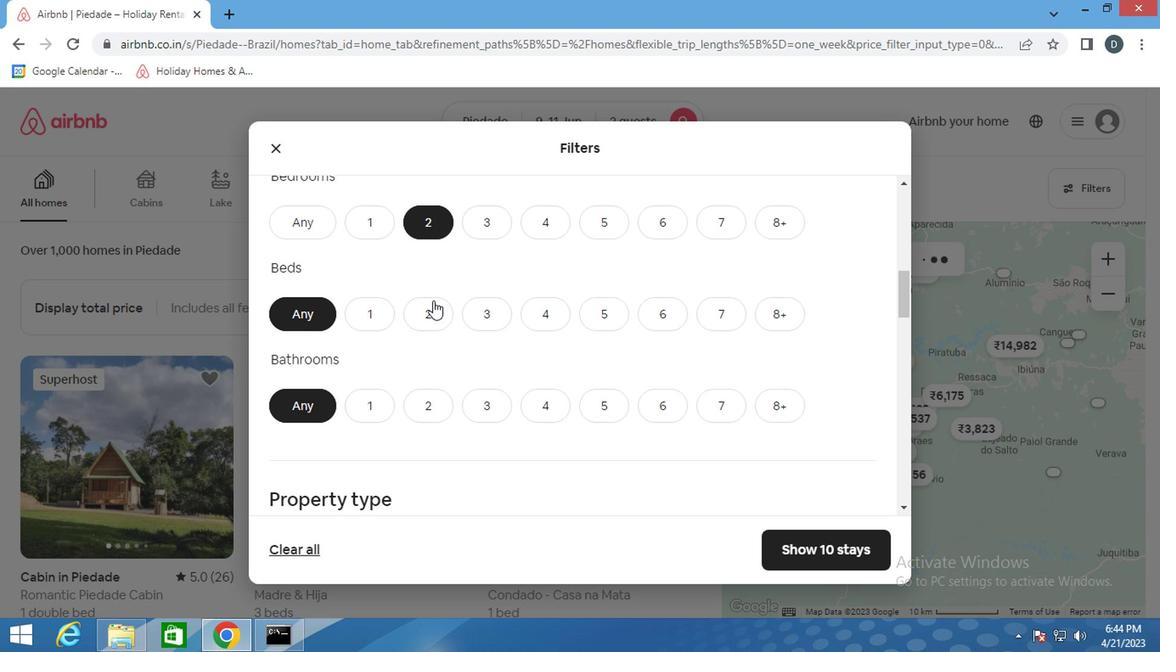 
Action: Mouse moved to (365, 408)
Screenshot: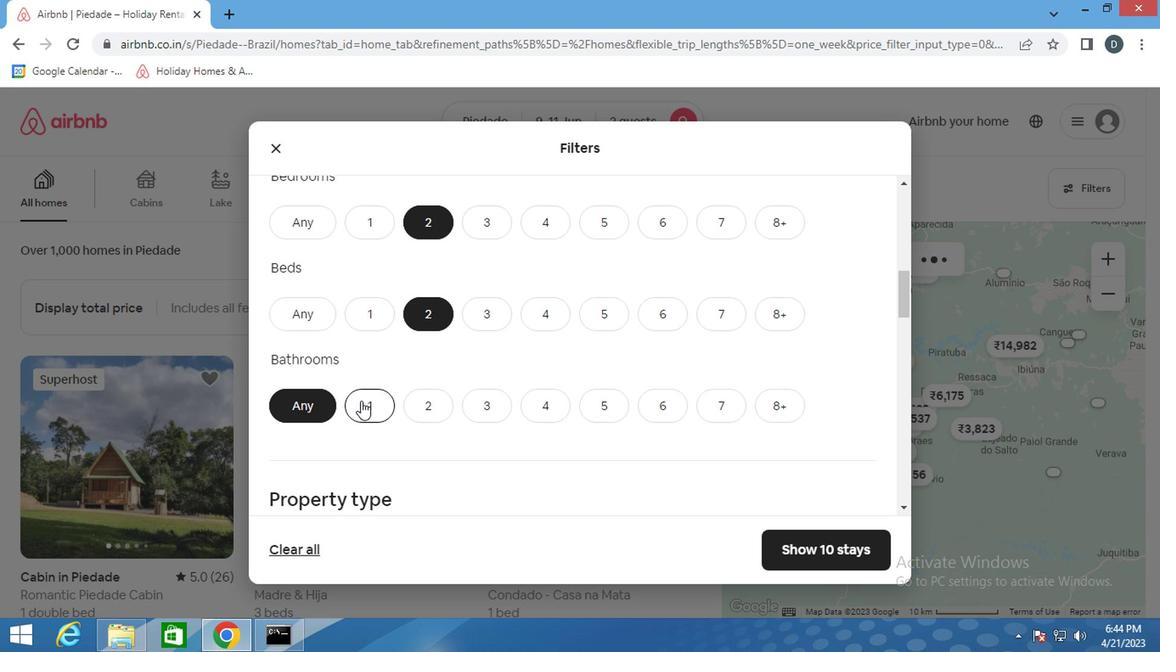 
Action: Mouse pressed left at (365, 408)
Screenshot: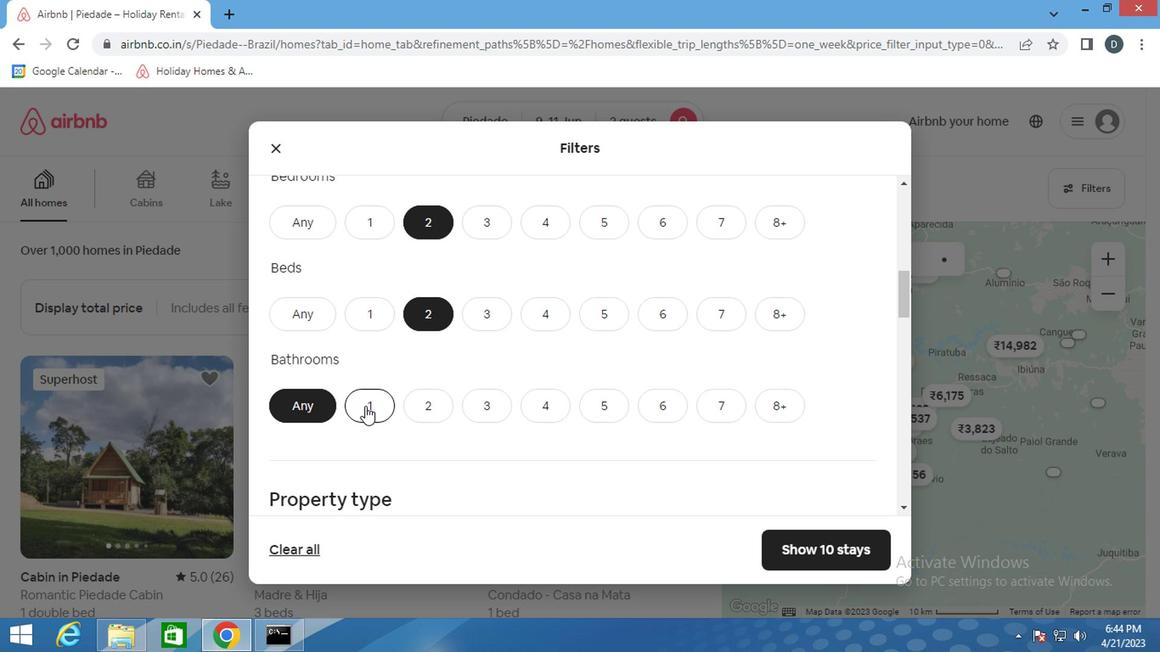 
Action: Mouse moved to (410, 401)
Screenshot: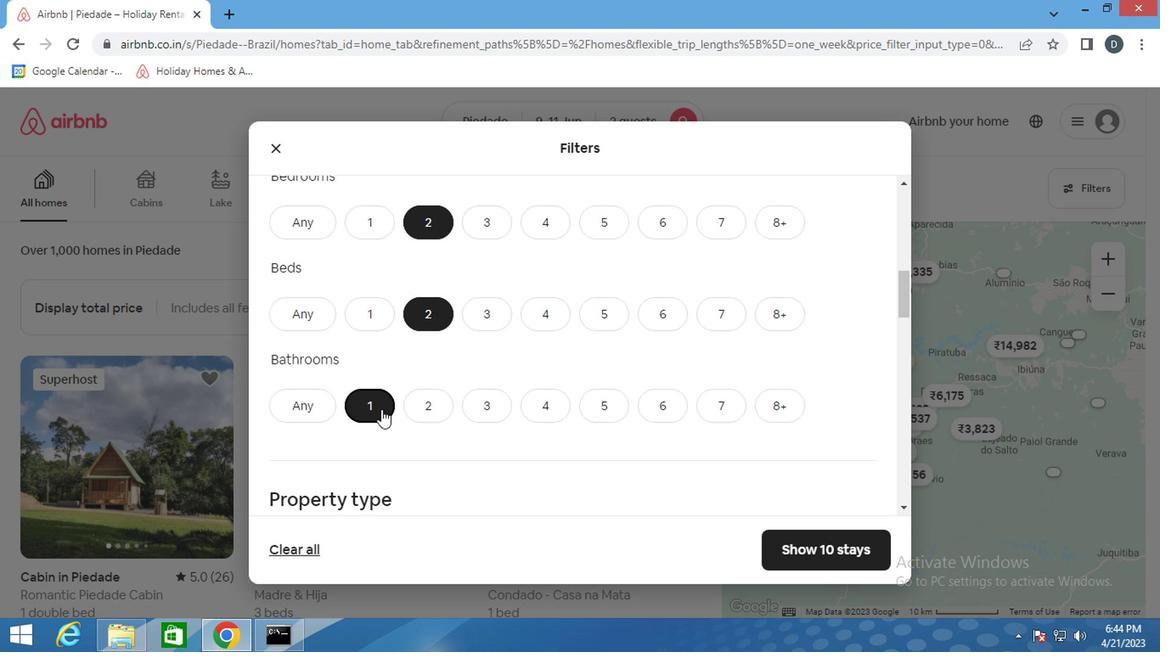 
Action: Mouse scrolled (410, 400) with delta (0, -1)
Screenshot: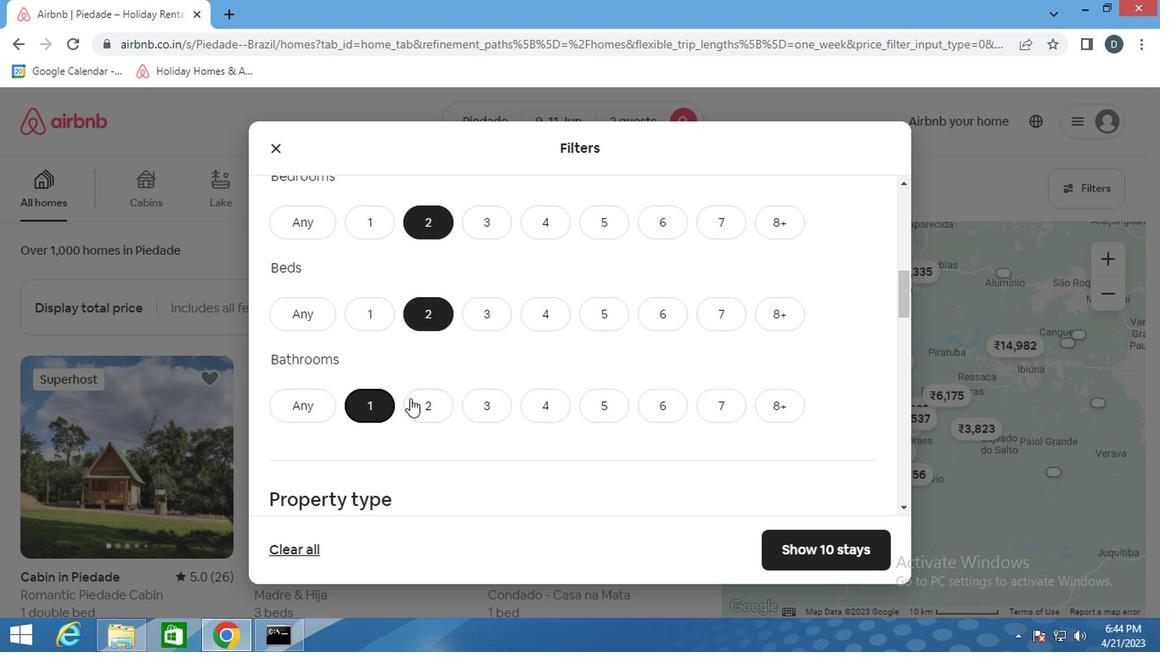 
Action: Mouse scrolled (410, 400) with delta (0, -1)
Screenshot: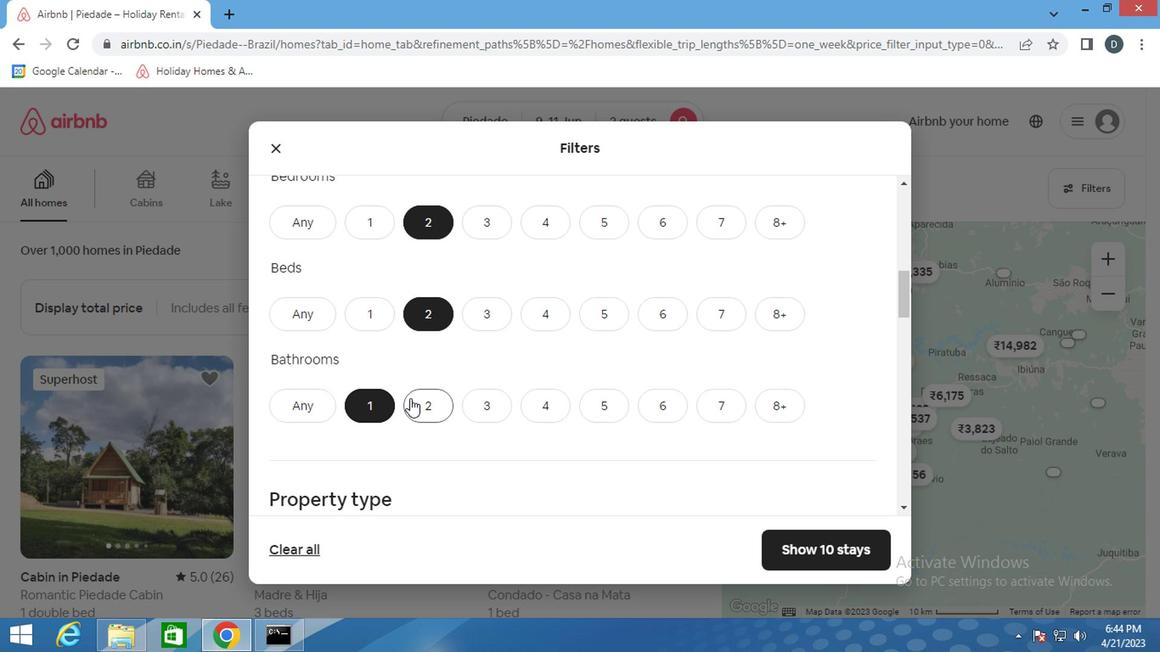 
Action: Mouse scrolled (410, 400) with delta (0, -1)
Screenshot: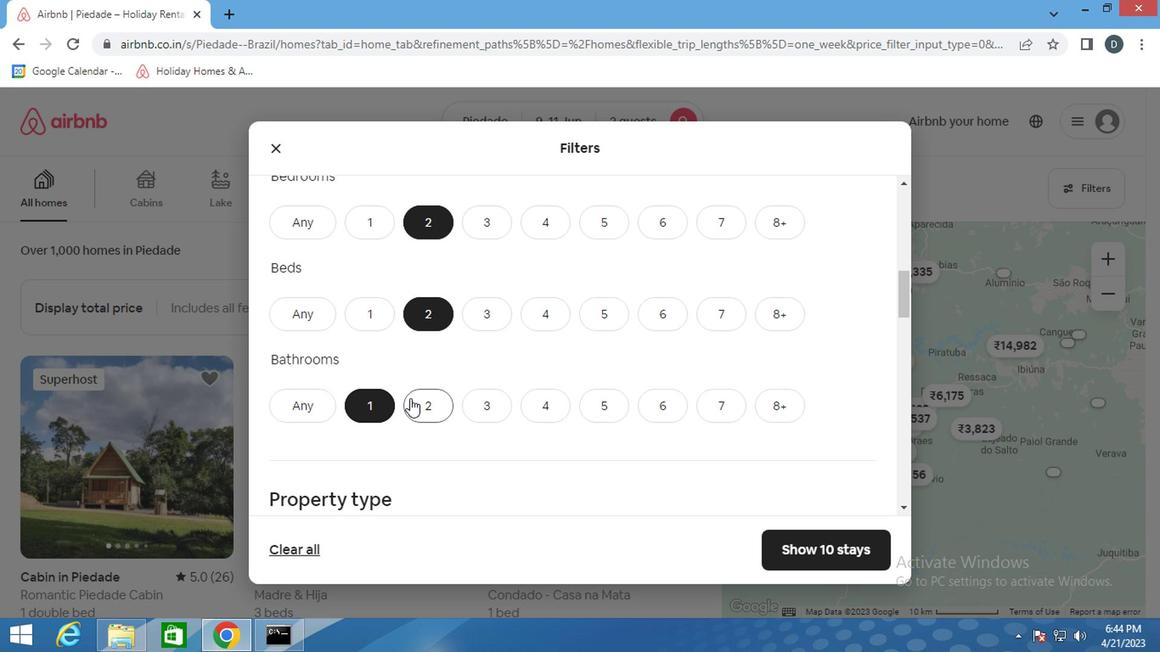
Action: Mouse moved to (329, 358)
Screenshot: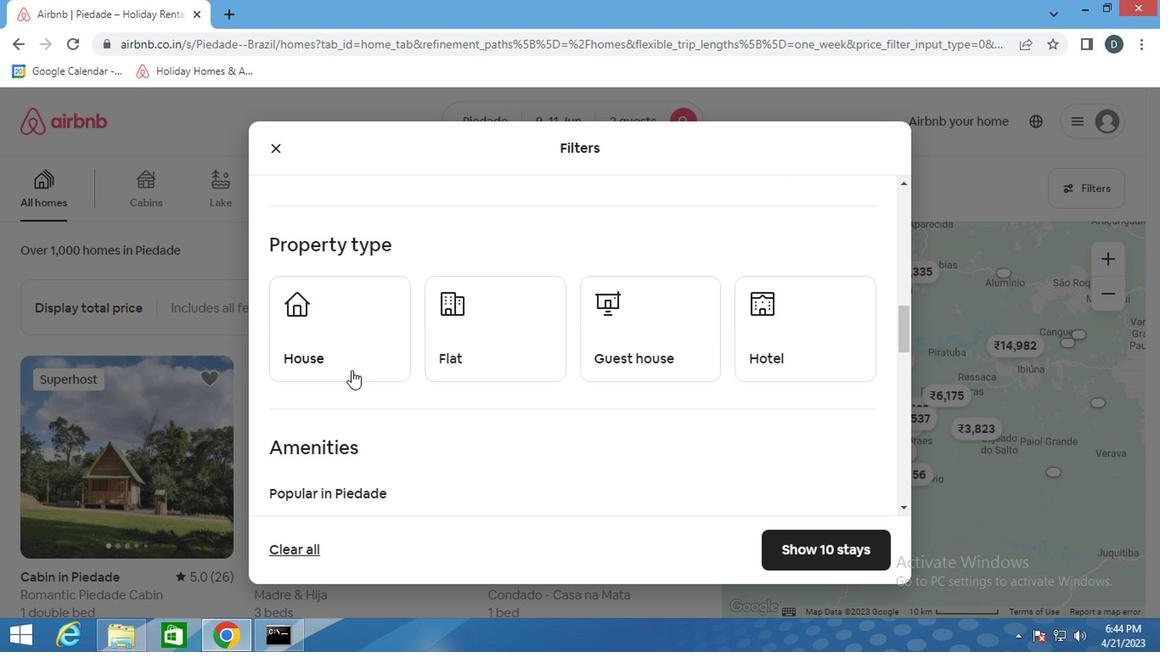 
Action: Mouse pressed left at (329, 358)
Screenshot: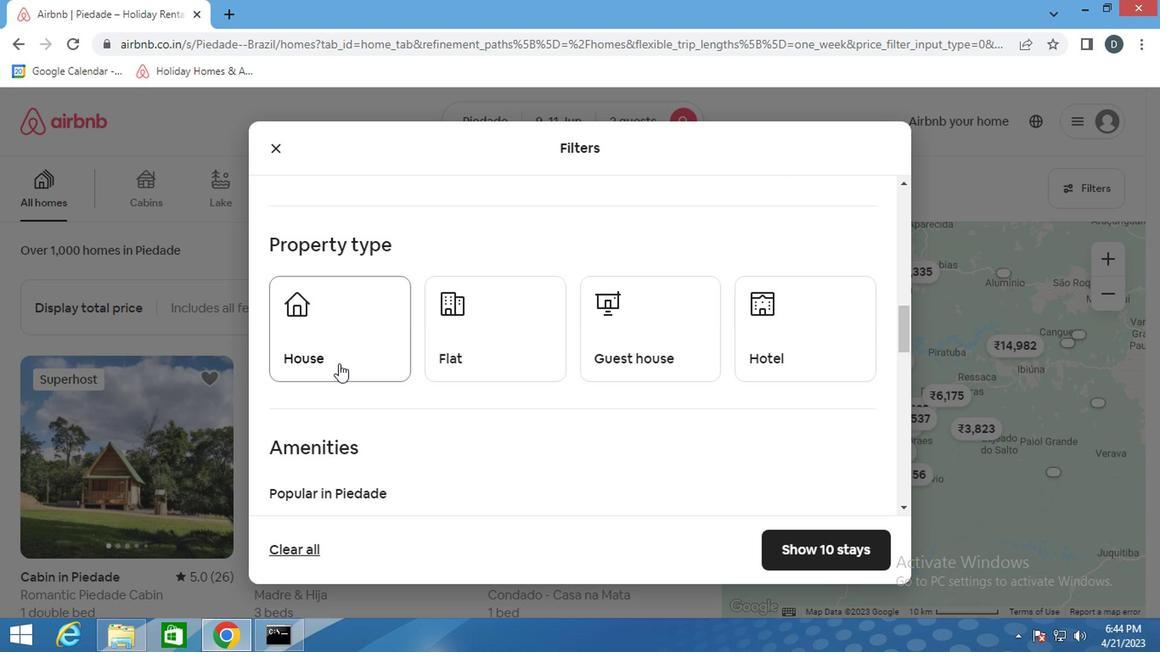 
Action: Mouse moved to (482, 340)
Screenshot: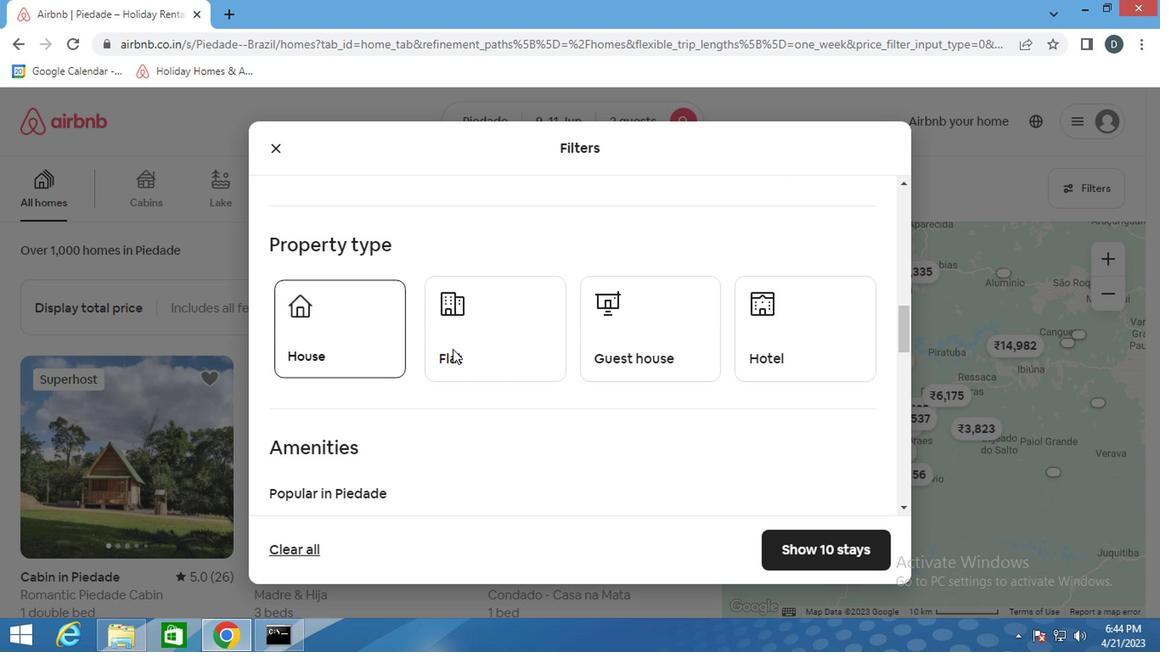 
Action: Mouse pressed left at (482, 340)
Screenshot: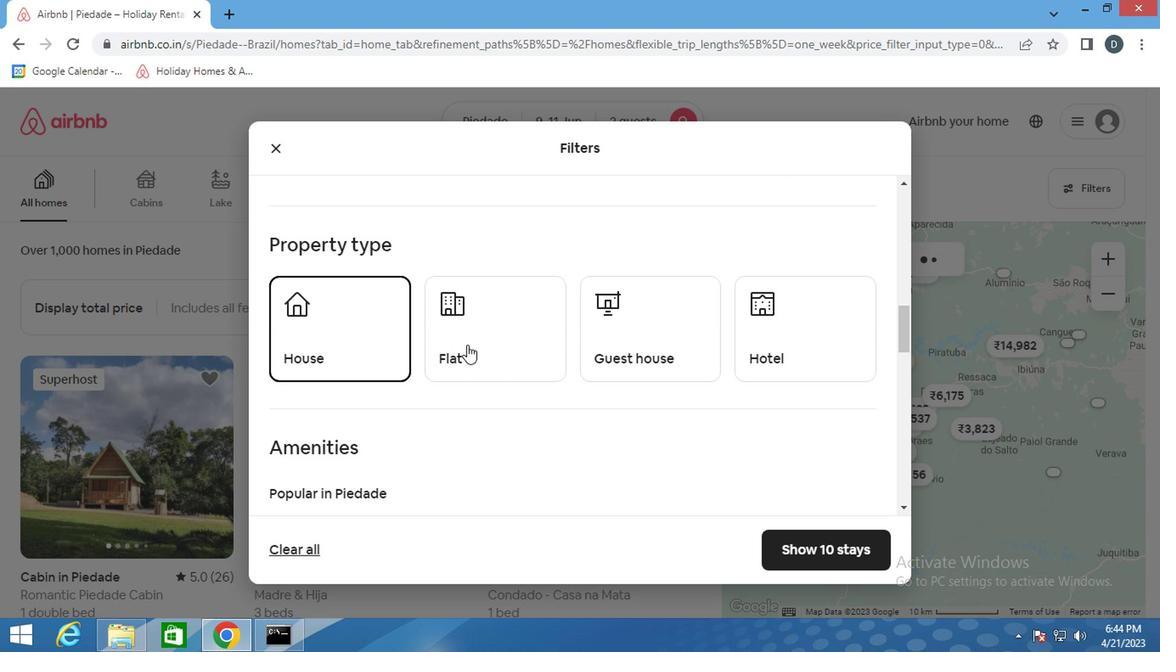 
Action: Mouse moved to (630, 323)
Screenshot: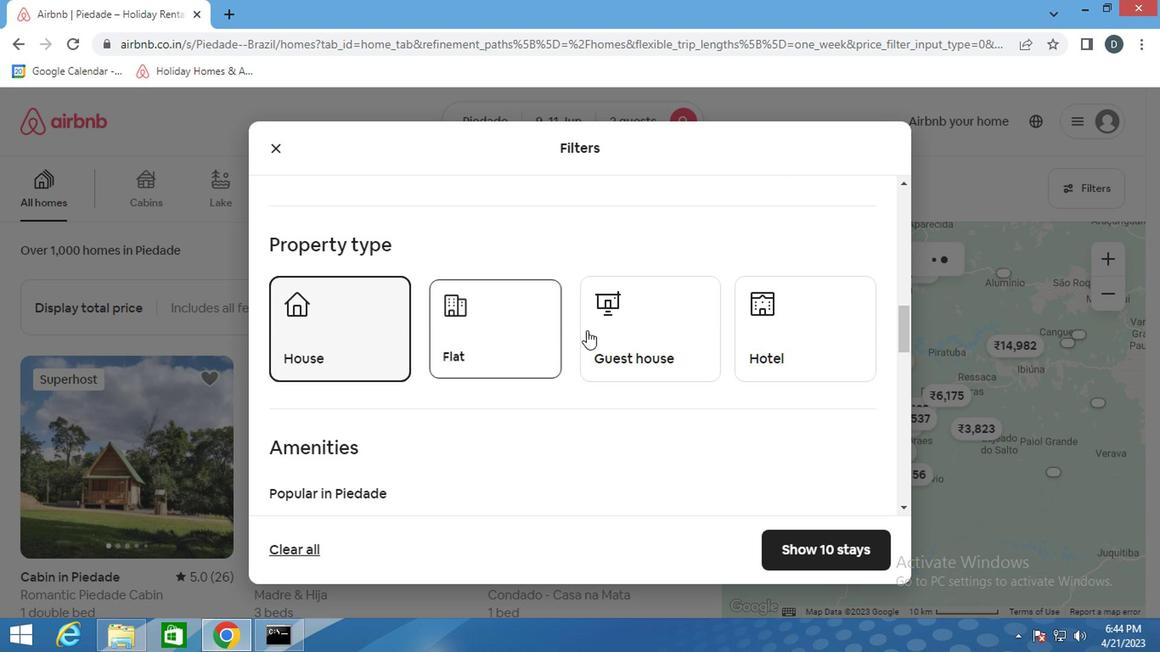 
Action: Mouse pressed left at (630, 323)
Screenshot: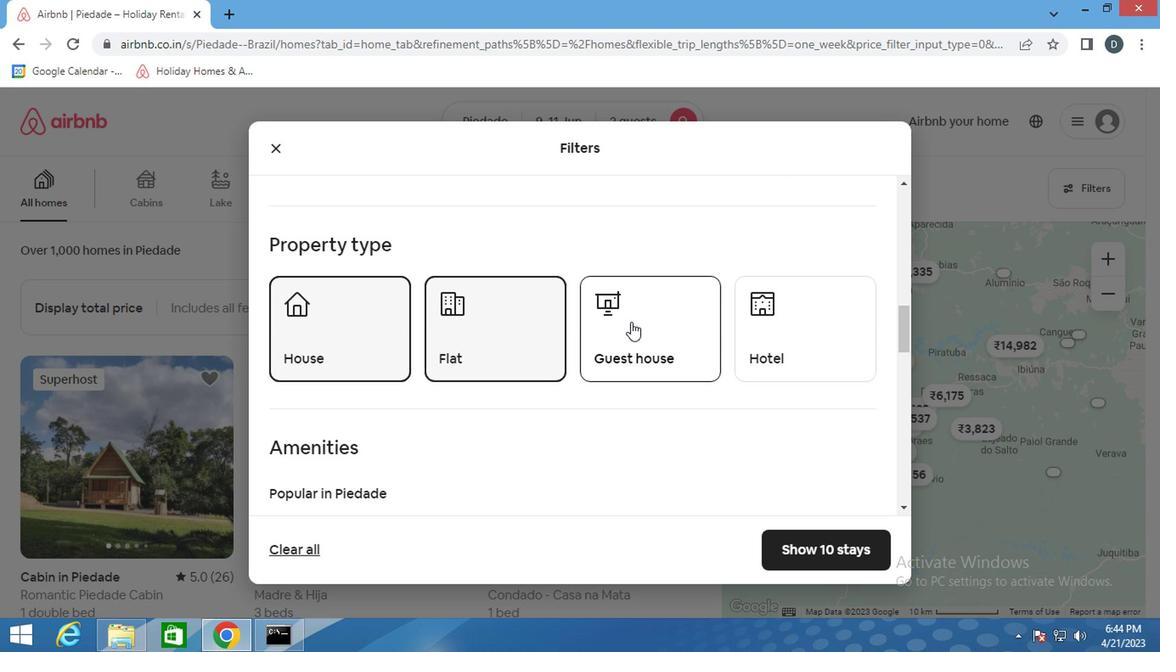 
Action: Mouse scrolled (630, 323) with delta (0, 0)
Screenshot: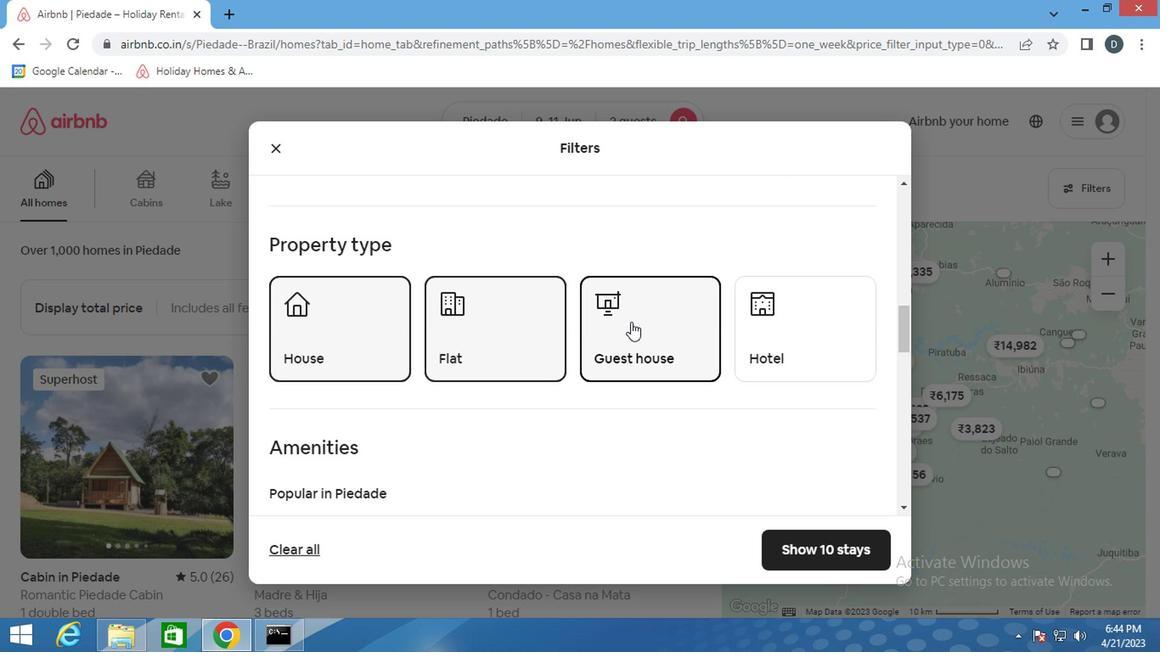 
Action: Mouse scrolled (630, 323) with delta (0, 0)
Screenshot: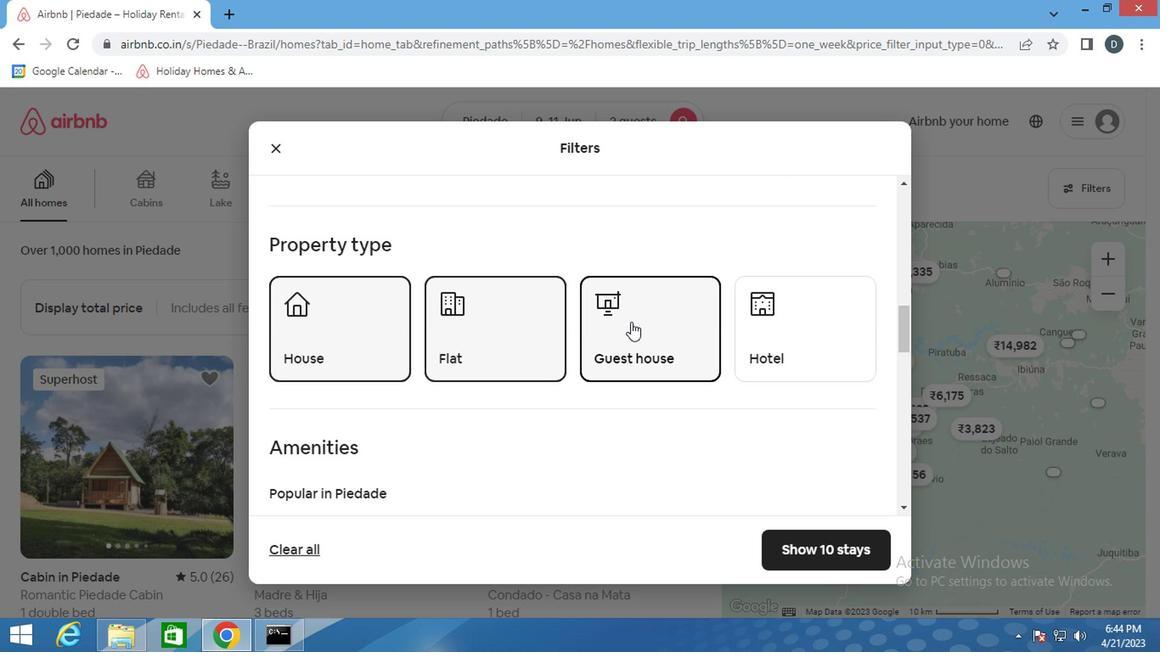 
Action: Mouse scrolled (630, 323) with delta (0, 0)
Screenshot: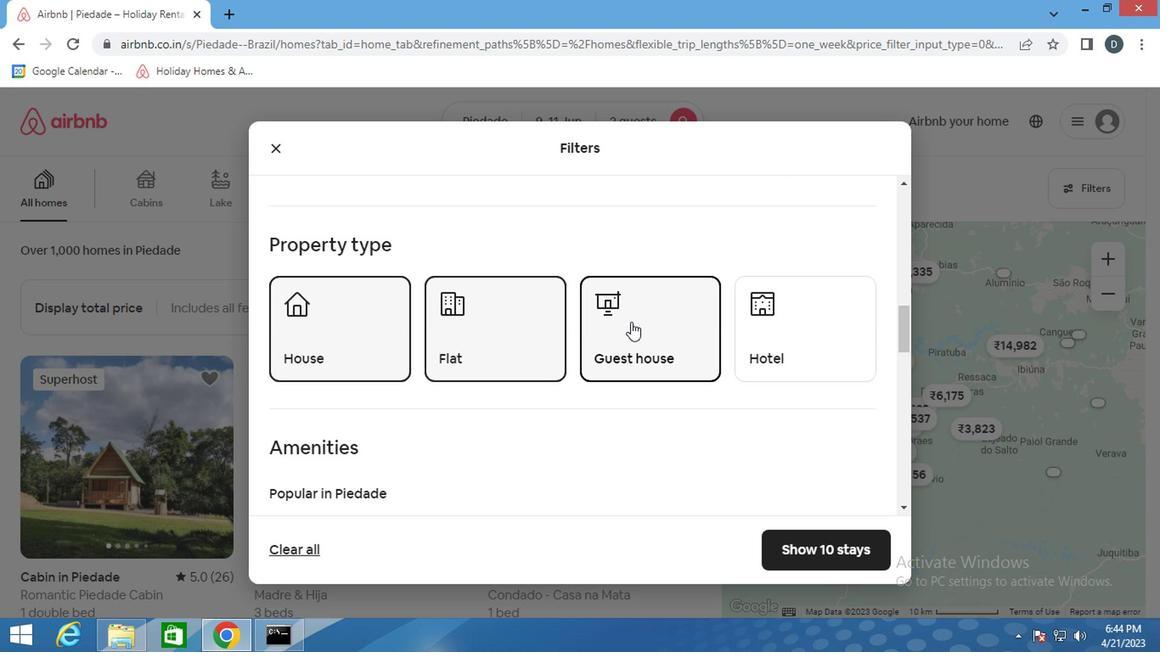
Action: Mouse scrolled (630, 323) with delta (0, 0)
Screenshot: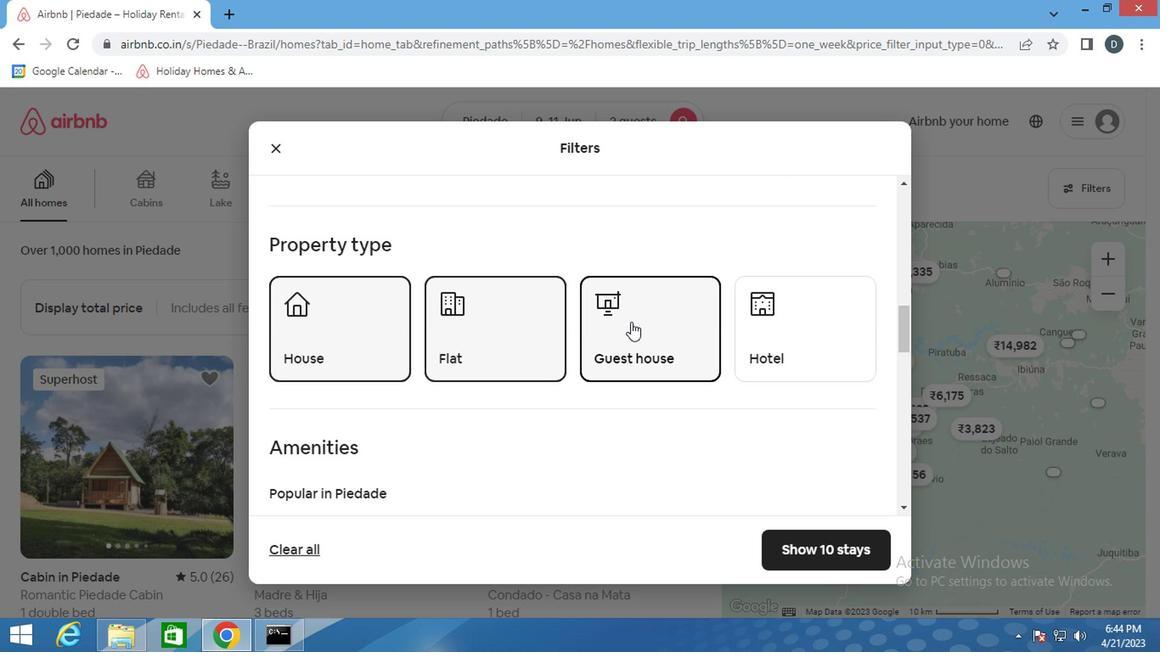 
Action: Mouse moved to (809, 329)
Screenshot: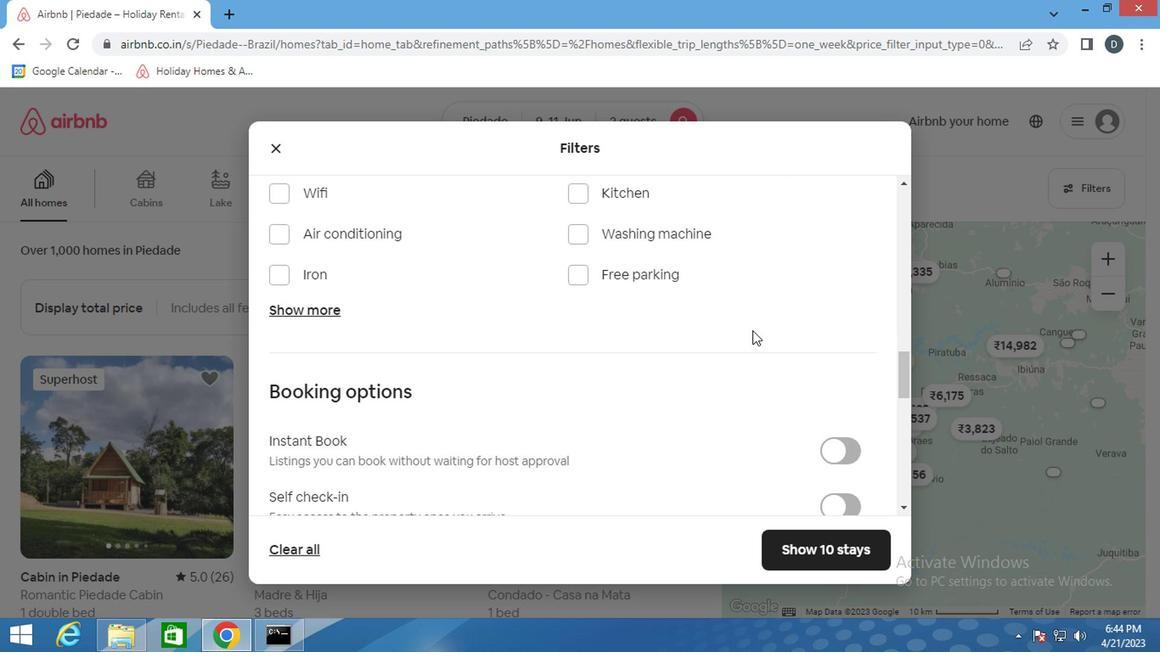 
Action: Mouse scrolled (809, 328) with delta (0, -1)
Screenshot: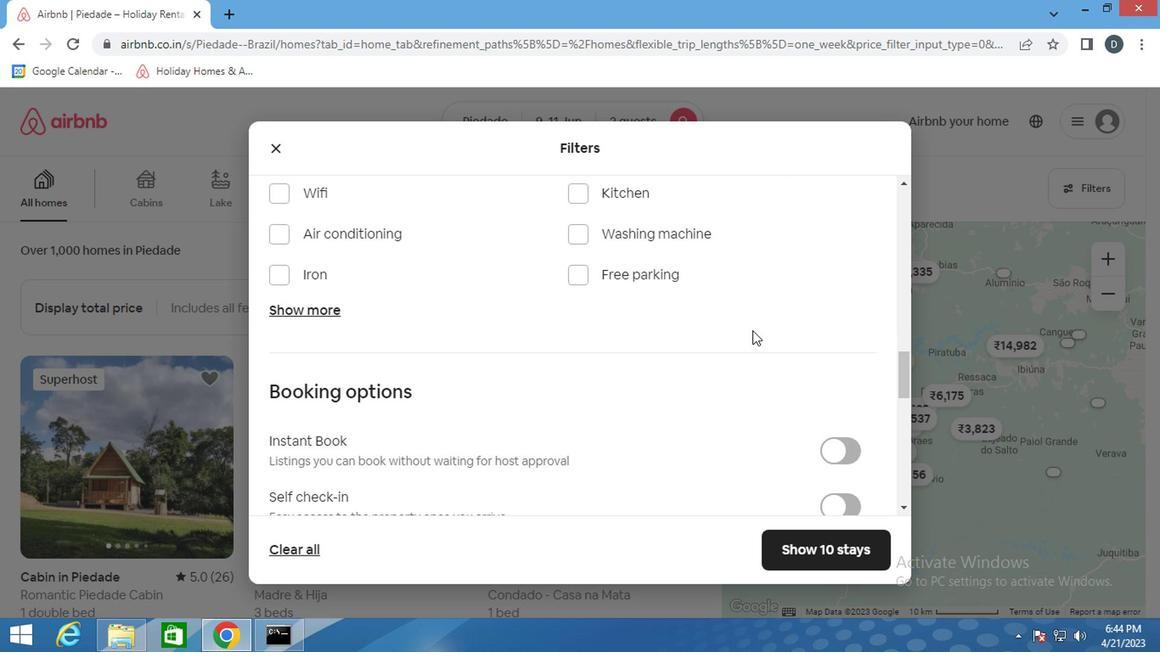 
Action: Mouse moved to (815, 332)
Screenshot: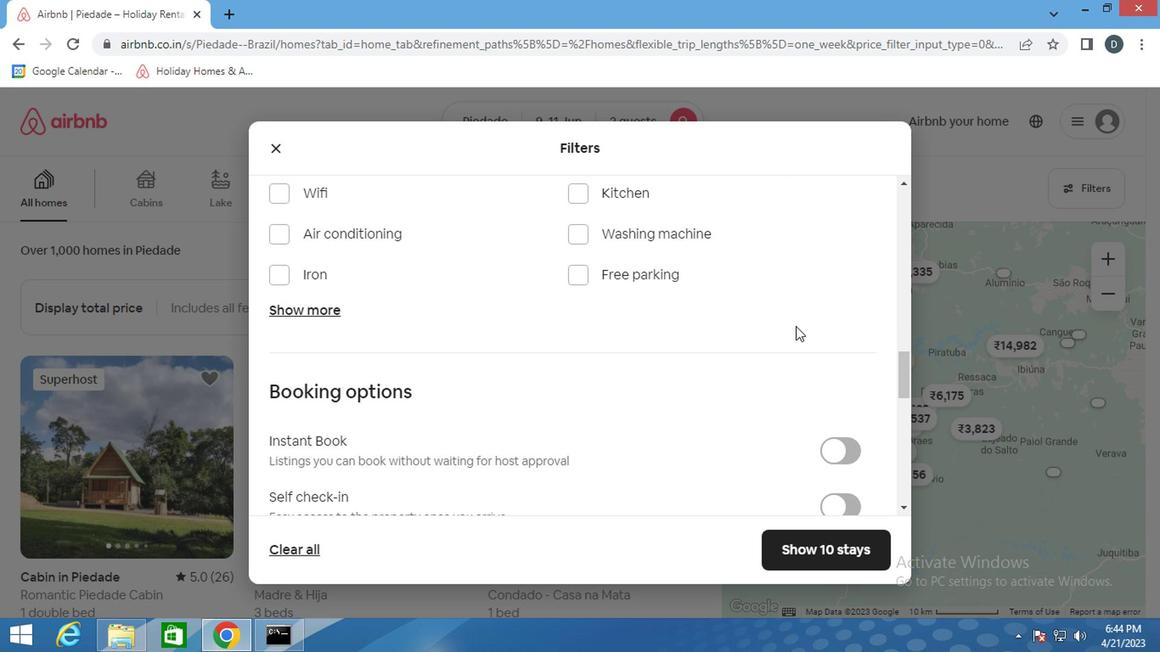 
Action: Mouse scrolled (815, 331) with delta (0, 0)
Screenshot: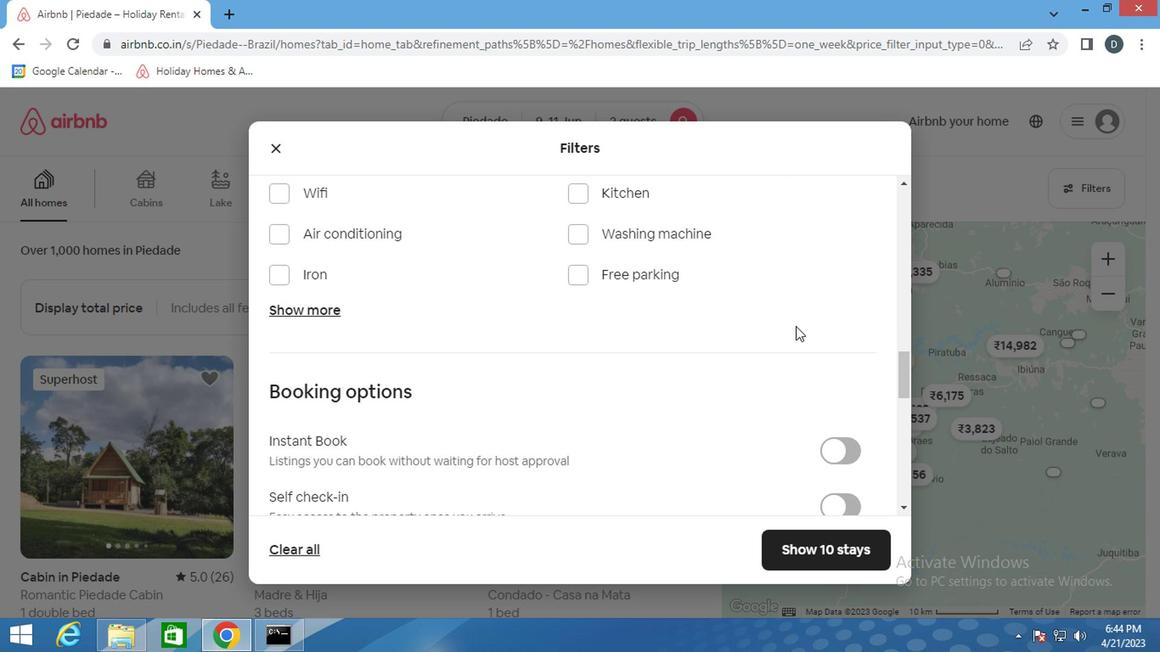 
Action: Mouse moved to (853, 334)
Screenshot: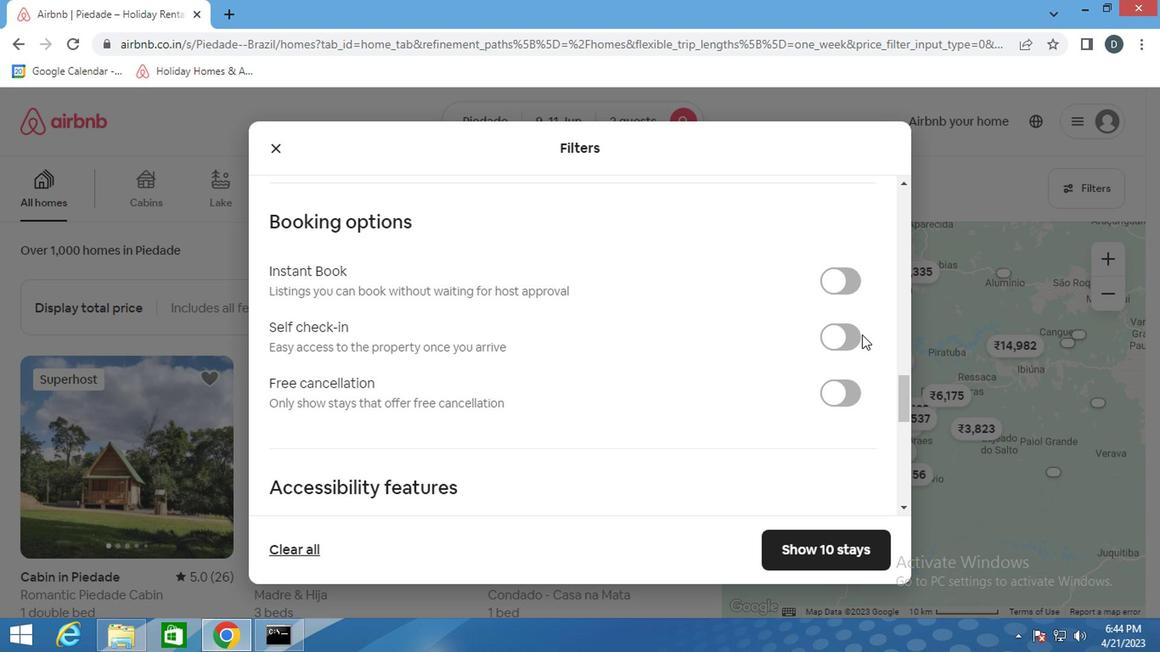 
Action: Mouse pressed left at (853, 334)
Screenshot: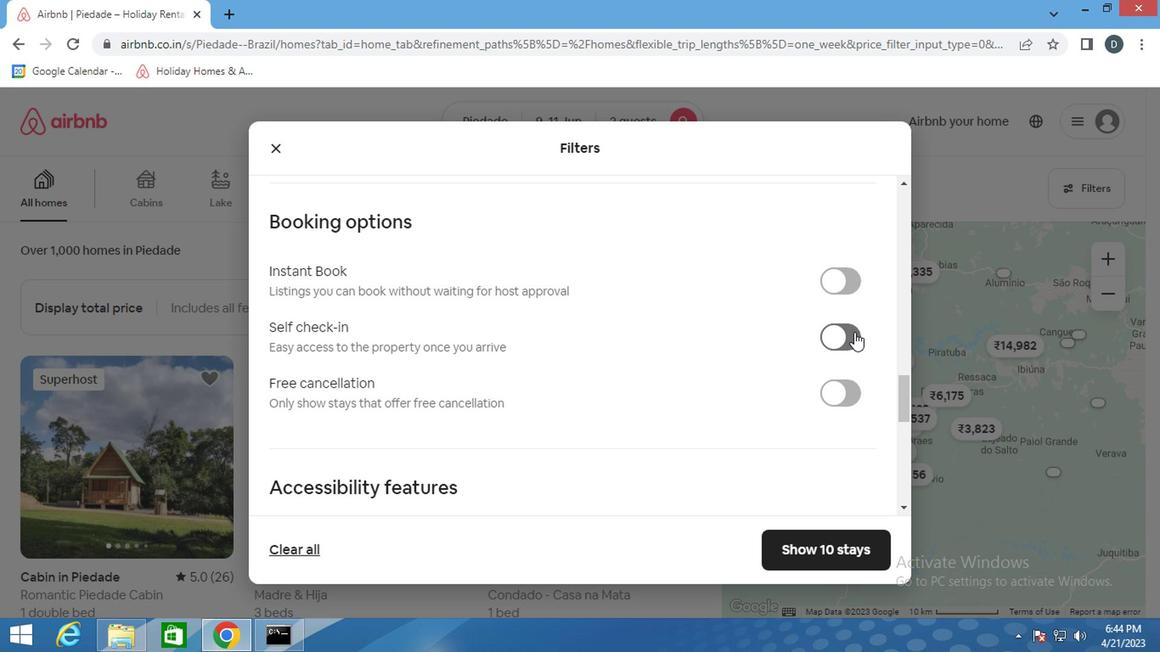 
Action: Mouse moved to (716, 348)
Screenshot: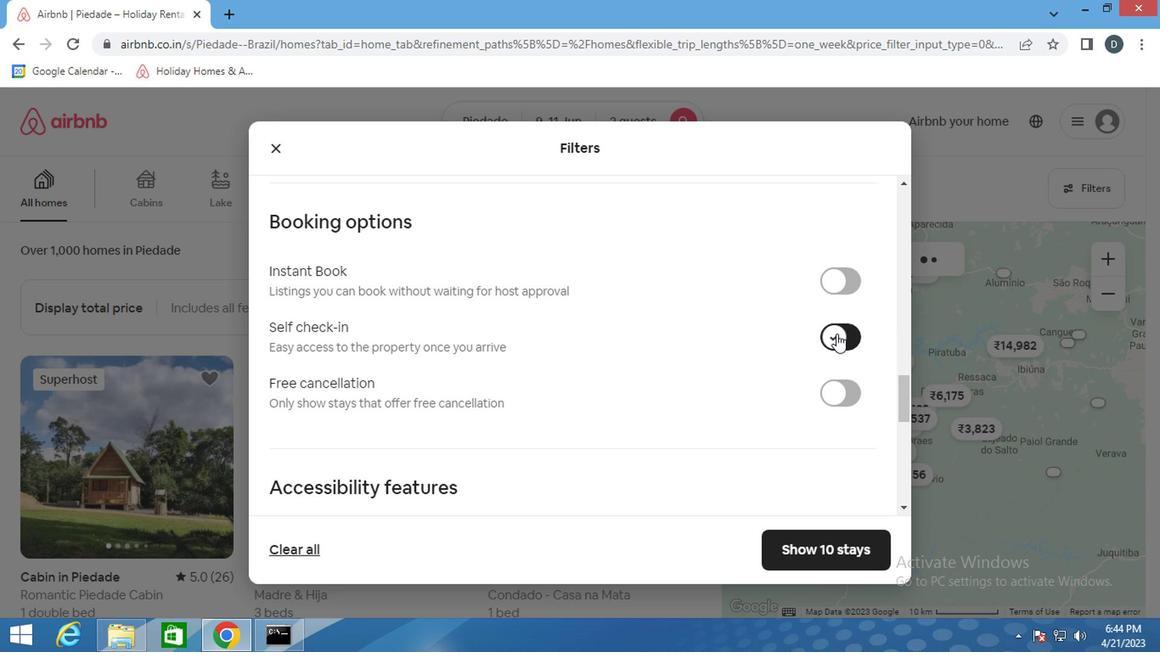 
Action: Mouse scrolled (716, 346) with delta (0, -1)
Screenshot: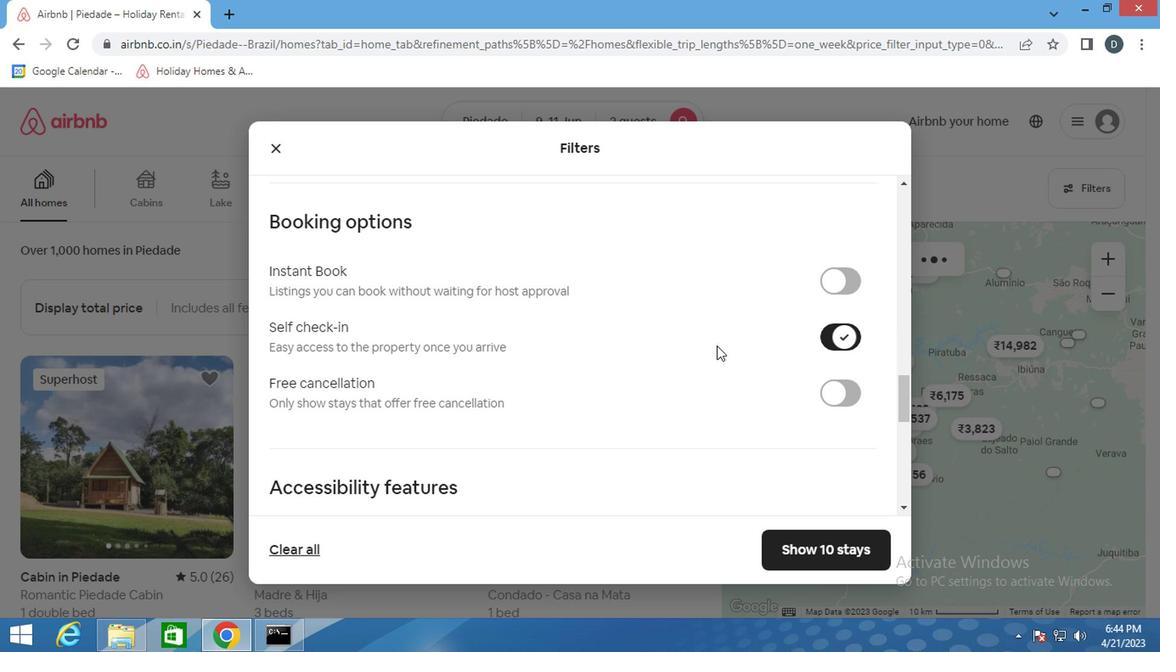 
Action: Mouse scrolled (716, 346) with delta (0, -1)
Screenshot: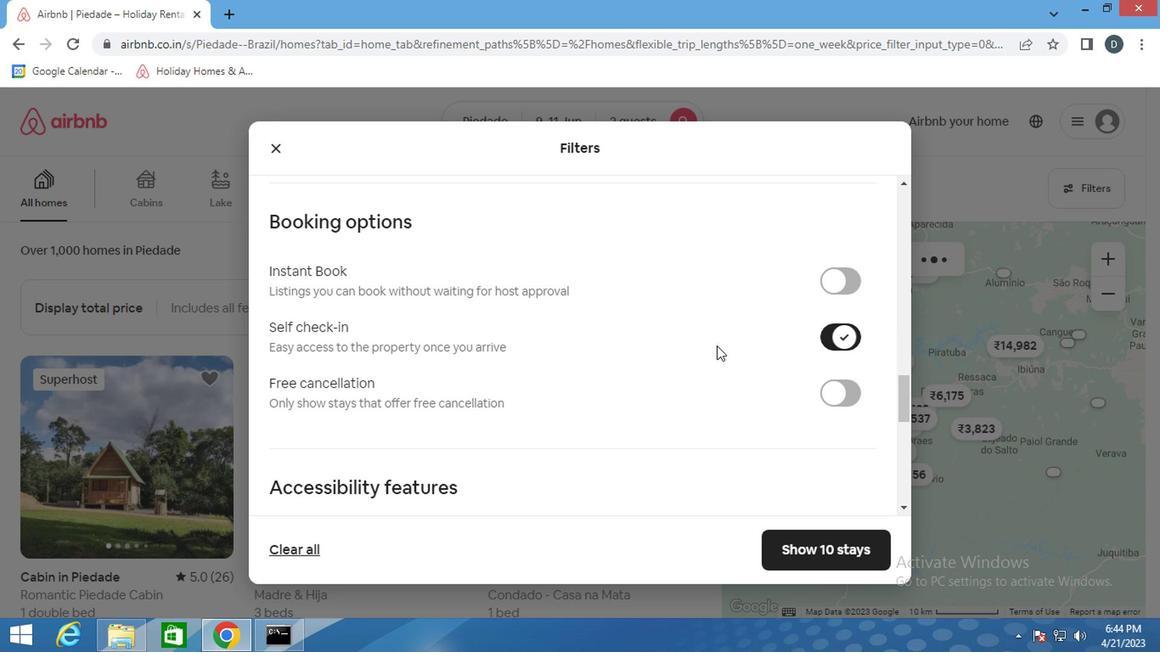 
Action: Mouse scrolled (716, 346) with delta (0, -1)
Screenshot: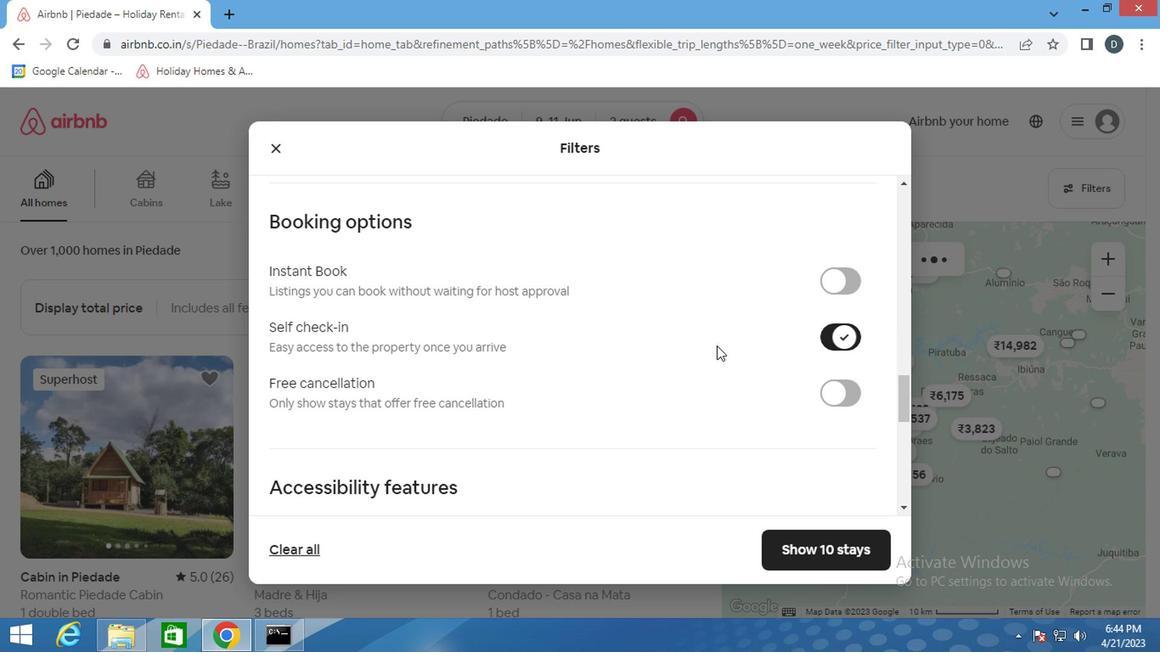 
Action: Mouse scrolled (716, 346) with delta (0, -1)
Screenshot: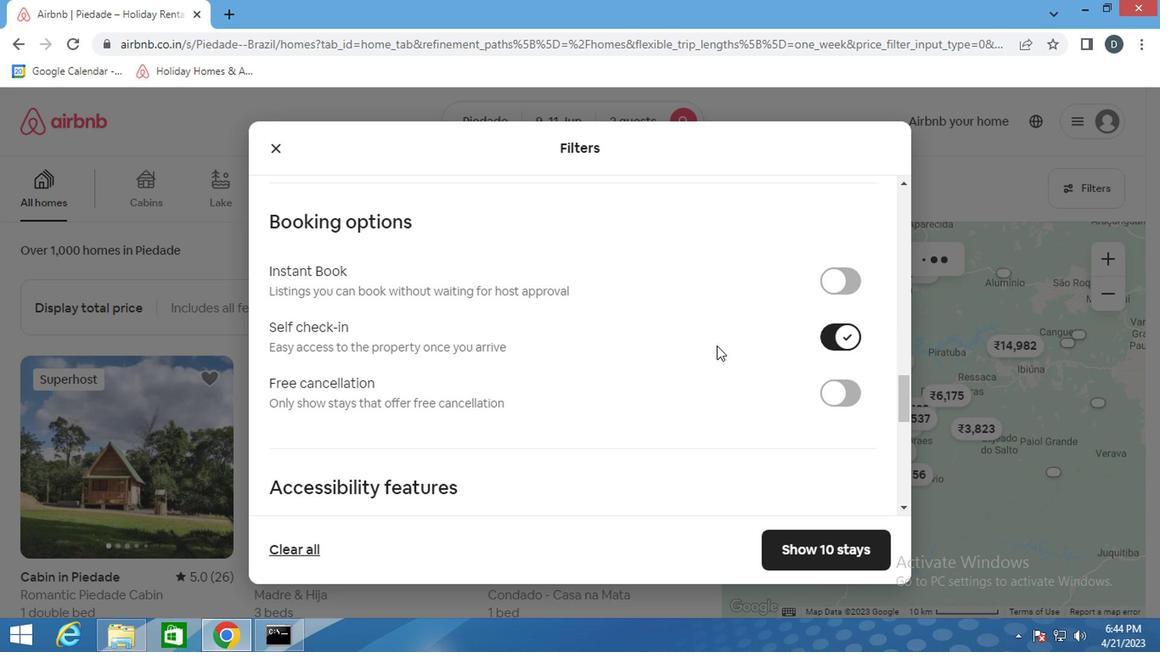 
Action: Mouse scrolled (716, 346) with delta (0, -1)
Screenshot: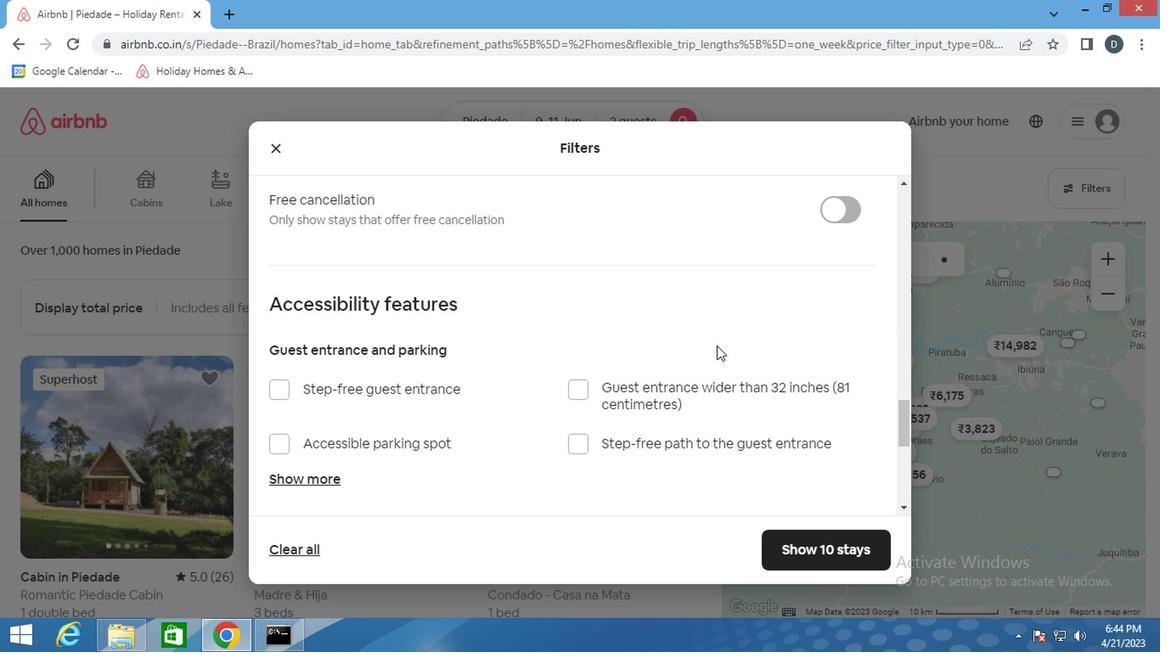 
Action: Mouse scrolled (716, 346) with delta (0, -1)
Screenshot: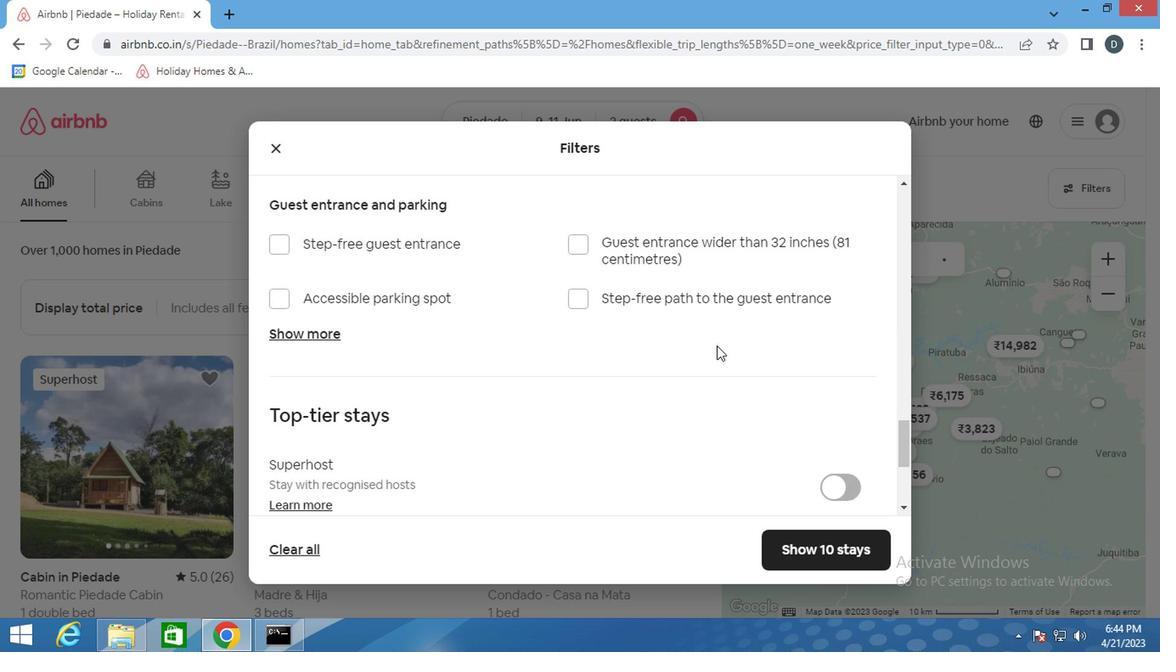 
Action: Mouse scrolled (716, 346) with delta (0, -1)
Screenshot: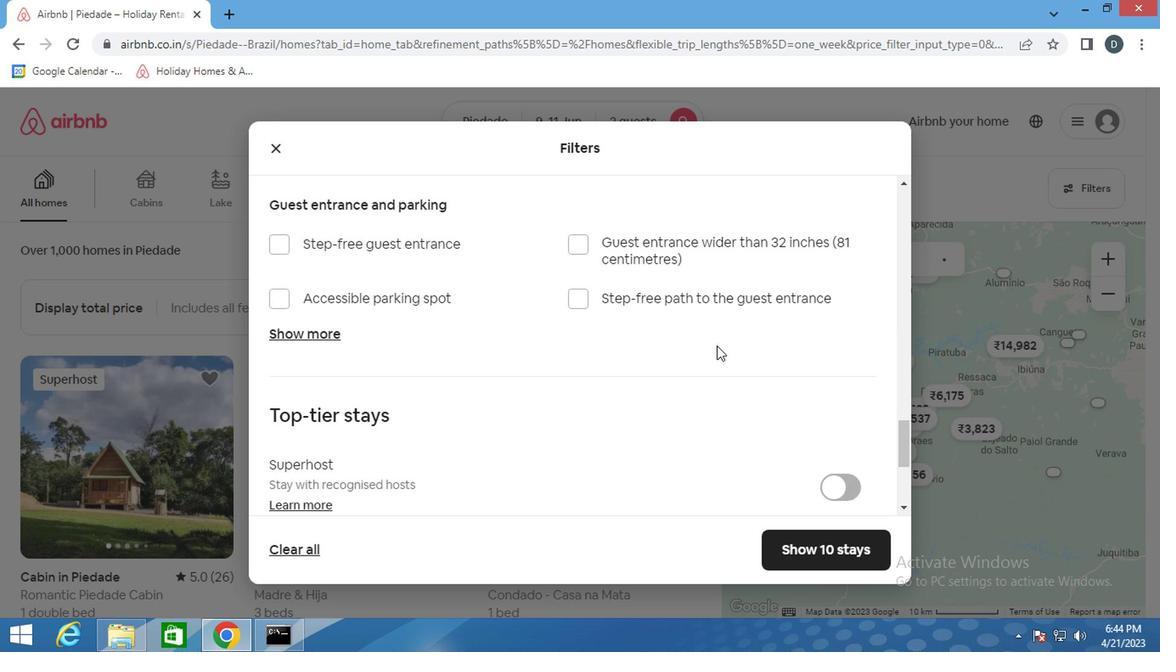 
Action: Mouse scrolled (716, 346) with delta (0, -1)
Screenshot: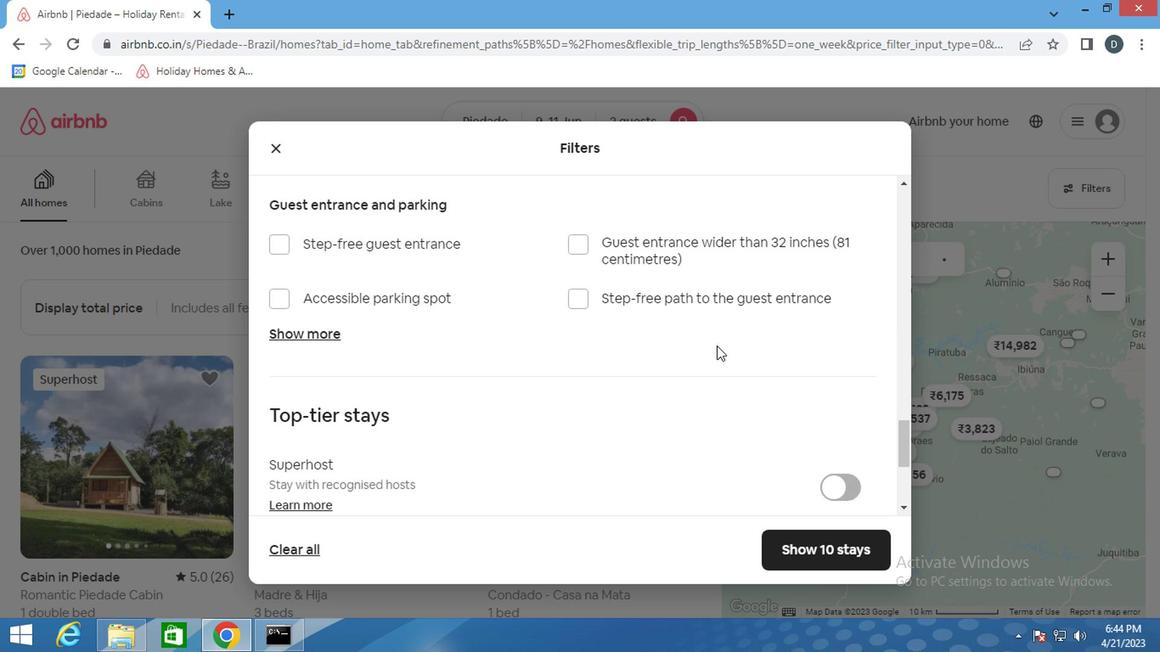 
Action: Mouse moved to (450, 397)
Screenshot: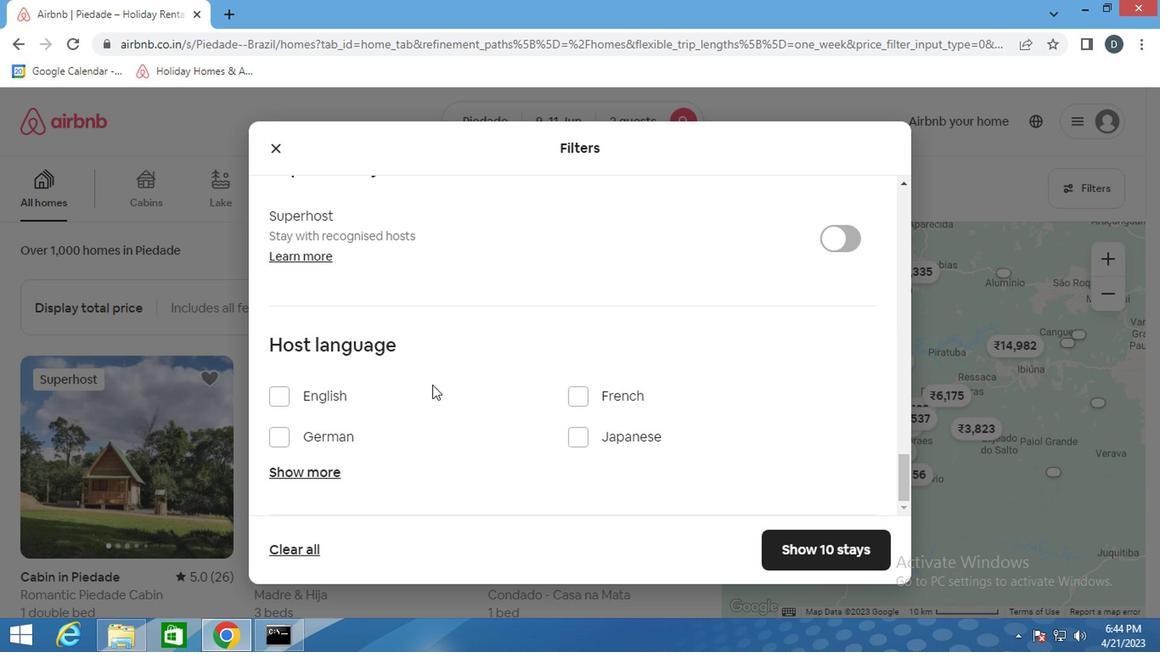
Action: Mouse scrolled (450, 397) with delta (0, 0)
Screenshot: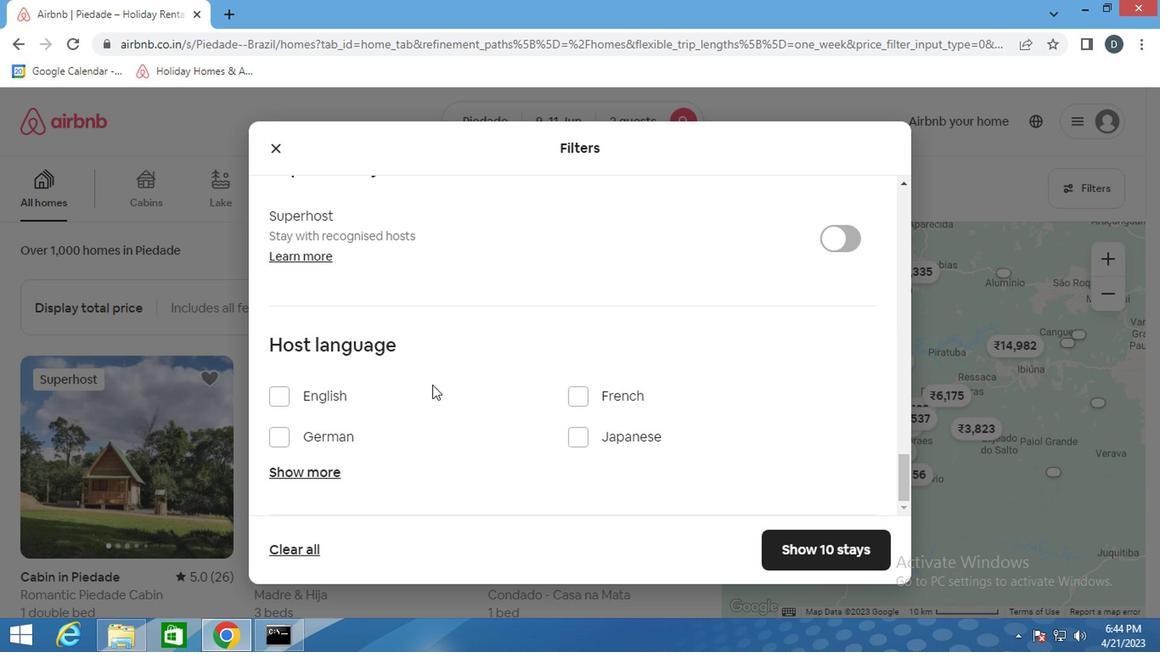 
Action: Mouse moved to (461, 397)
Screenshot: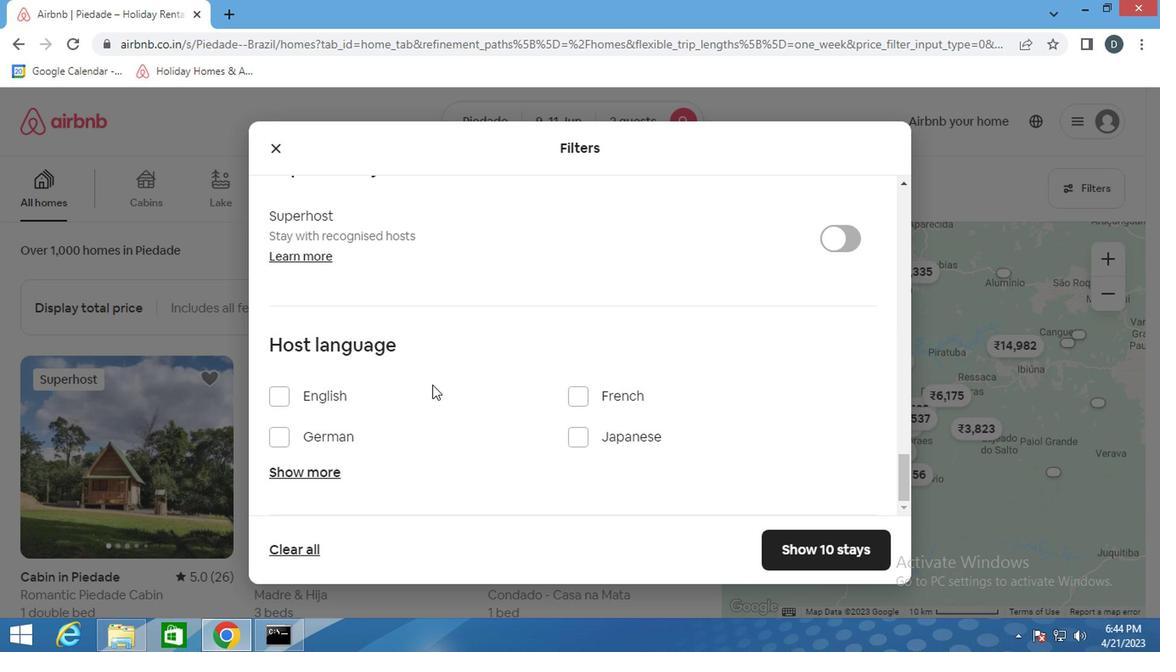 
Action: Mouse scrolled (461, 397) with delta (0, 0)
Screenshot: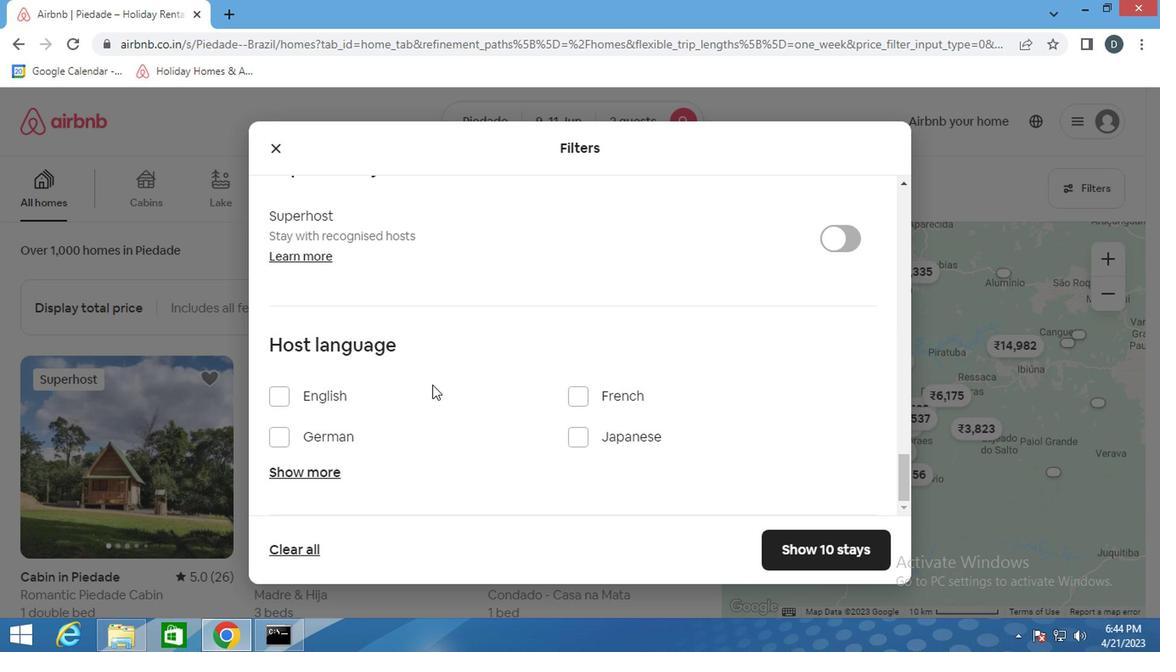 
Action: Mouse moved to (482, 397)
Screenshot: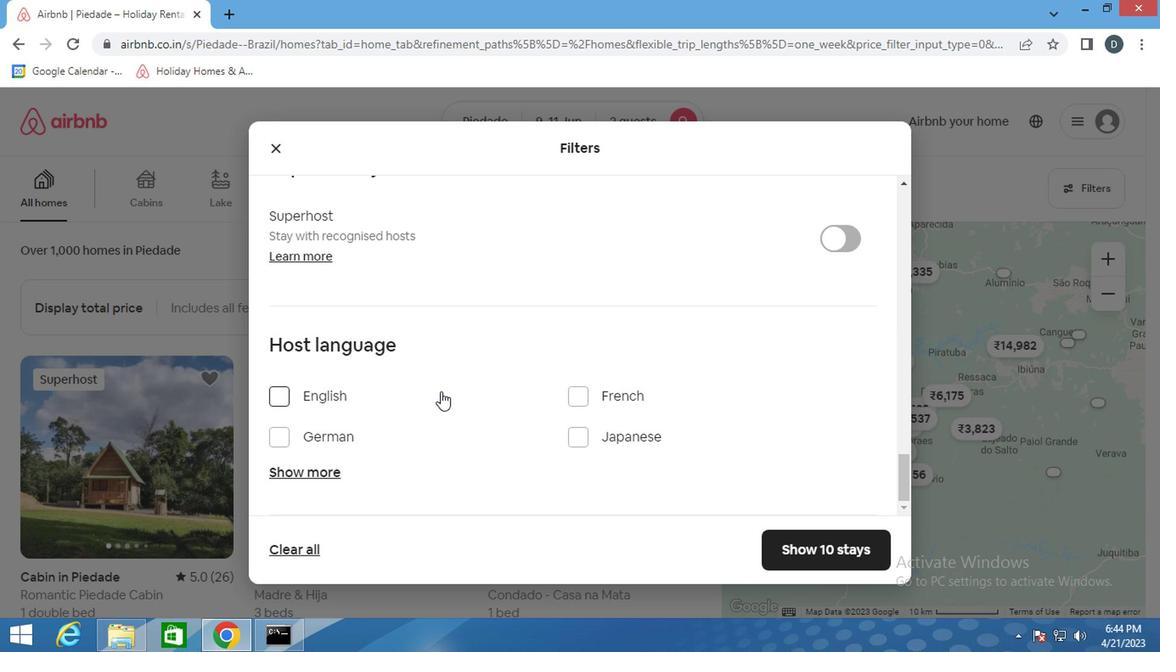 
Action: Mouse scrolled (482, 397) with delta (0, 0)
Screenshot: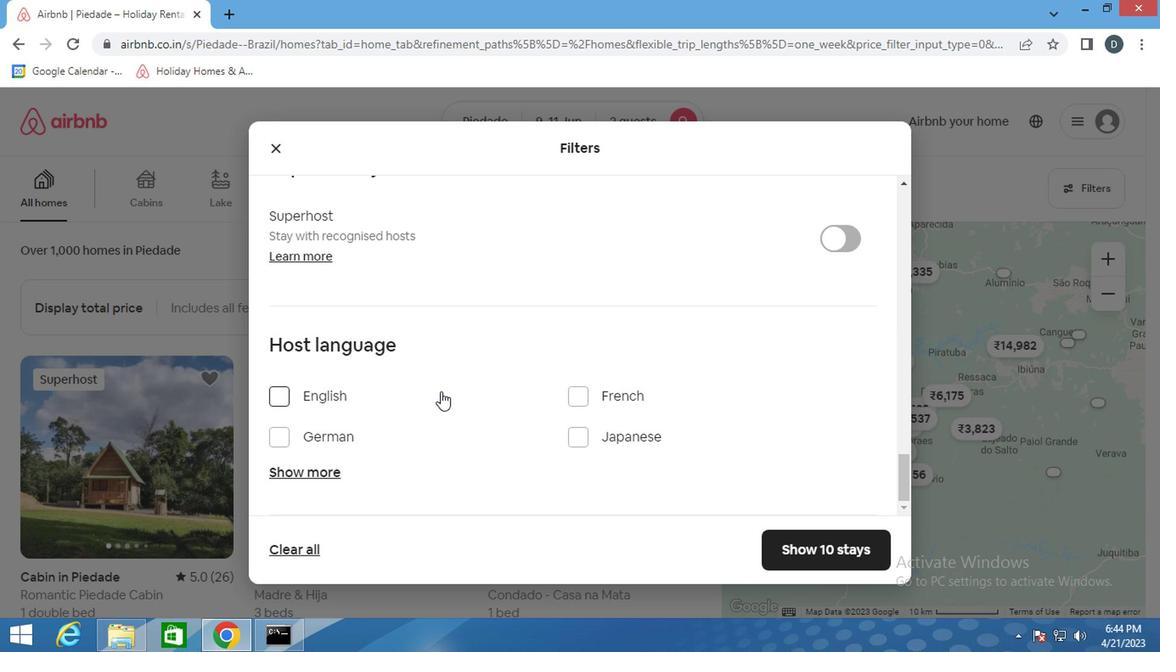 
Action: Mouse moved to (323, 476)
Screenshot: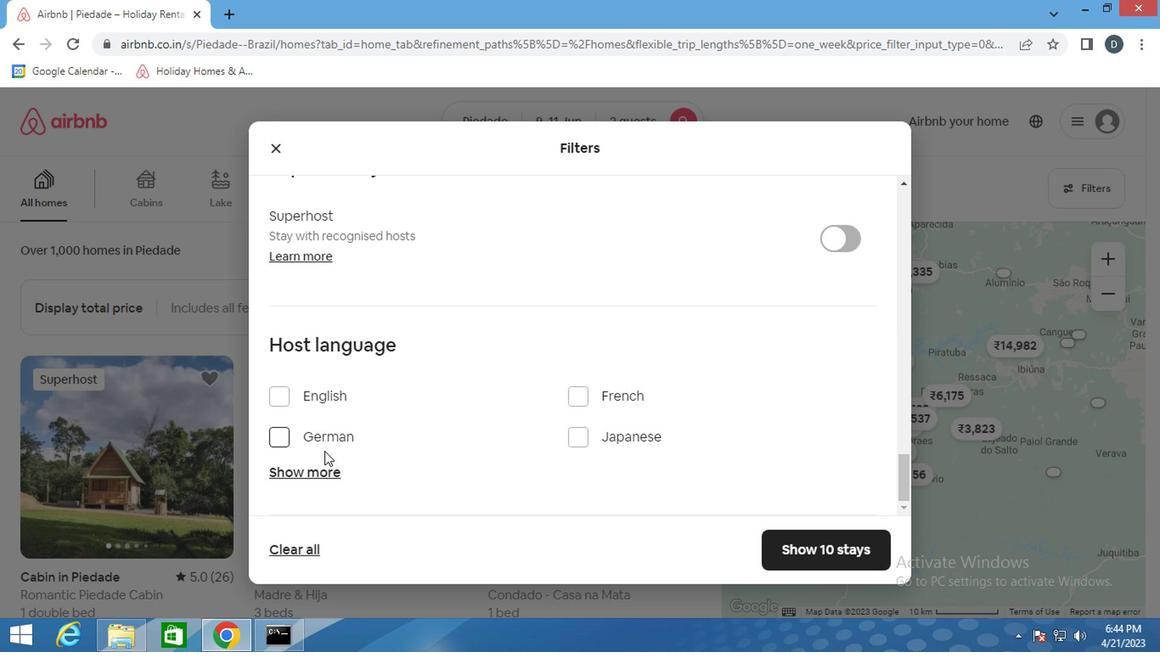 
Action: Mouse pressed left at (323, 476)
Screenshot: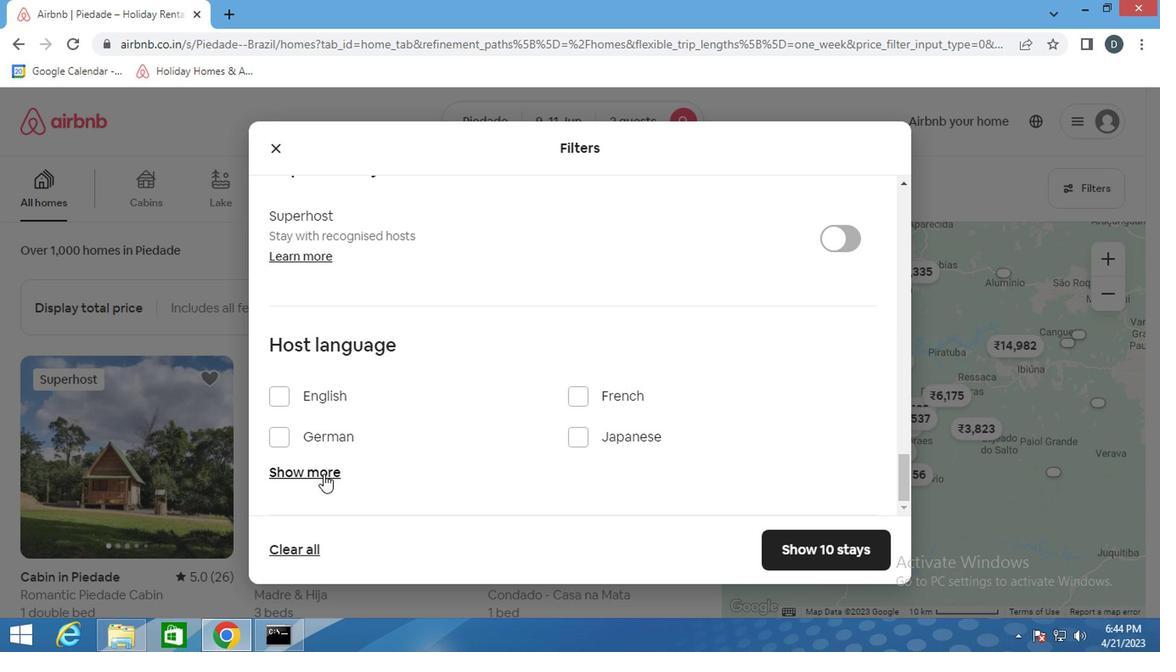 
Action: Mouse moved to (615, 475)
Screenshot: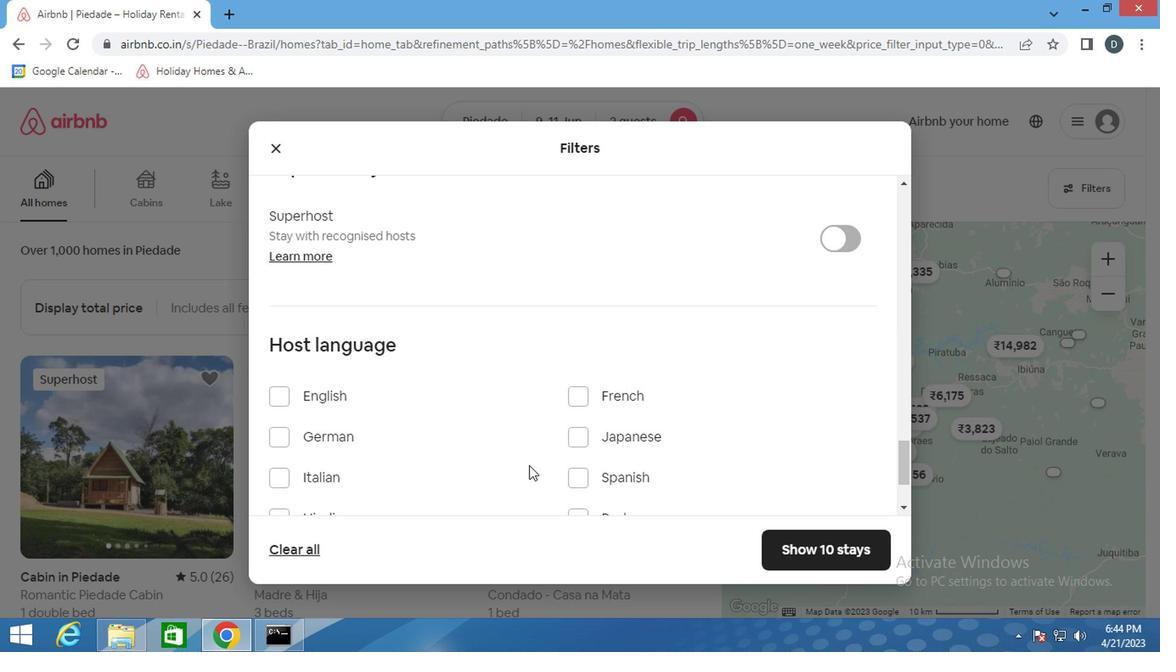 
Action: Mouse pressed left at (615, 475)
Screenshot: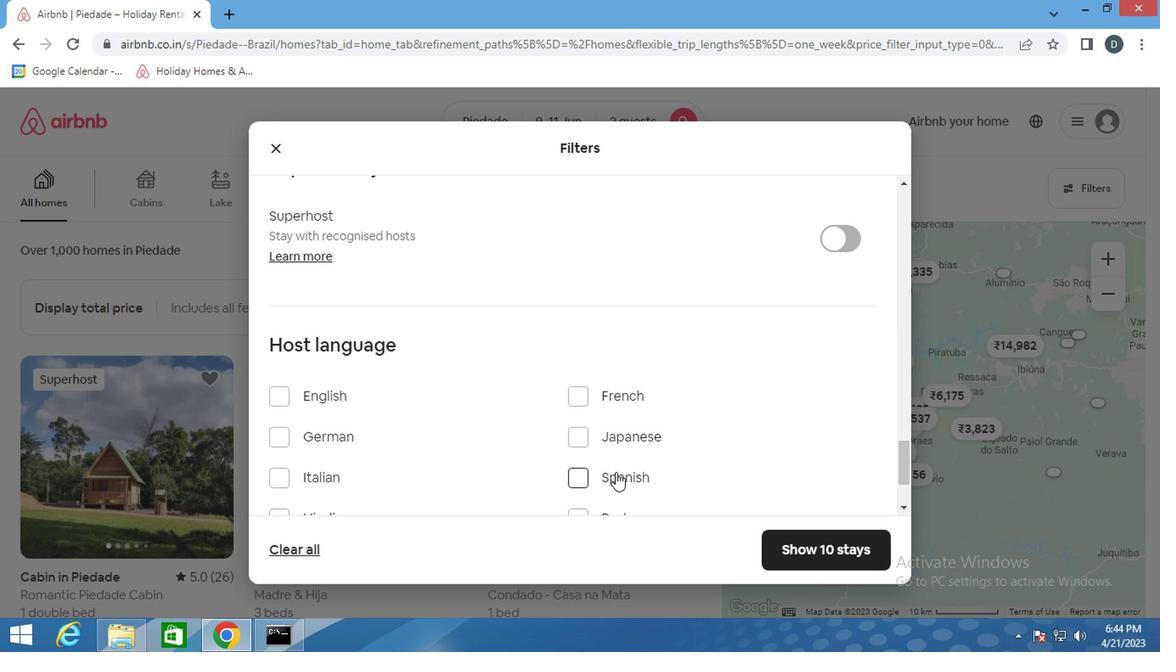 
Action: Mouse moved to (835, 543)
Screenshot: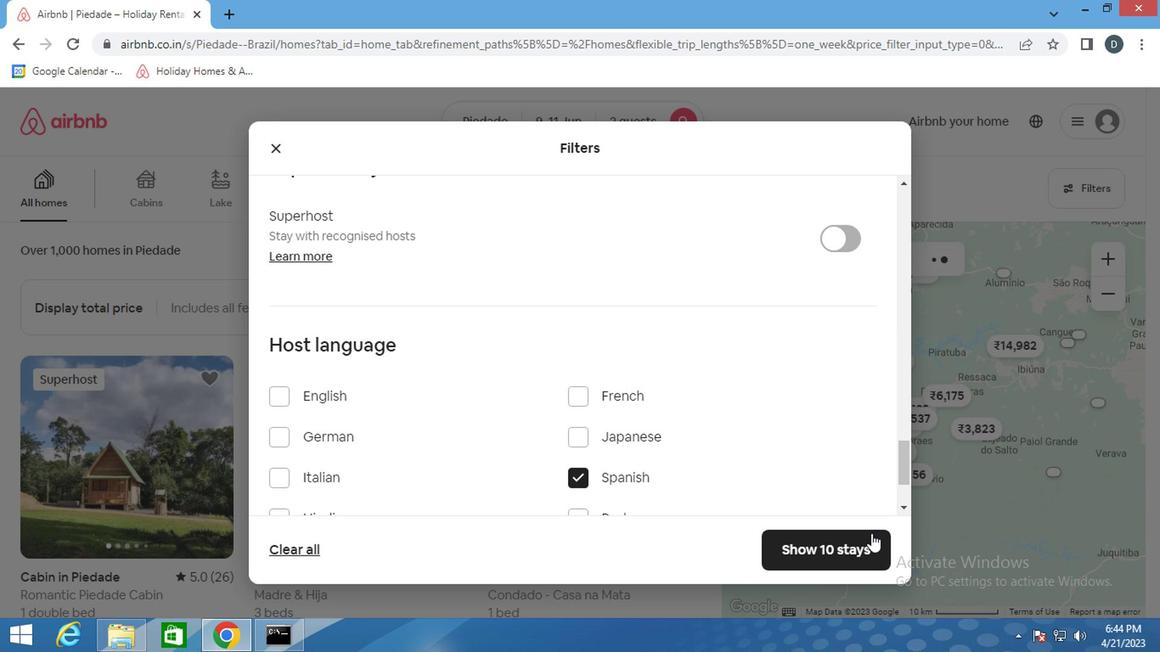 
Action: Mouse pressed left at (835, 543)
Screenshot: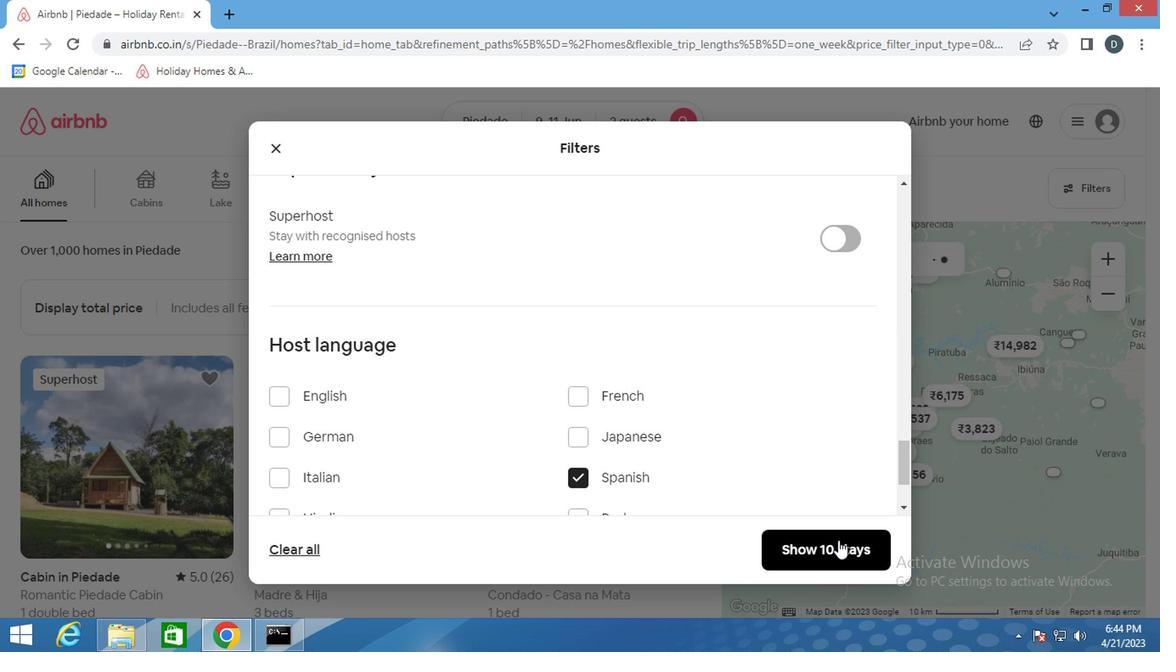 
Action: Mouse moved to (720, 417)
Screenshot: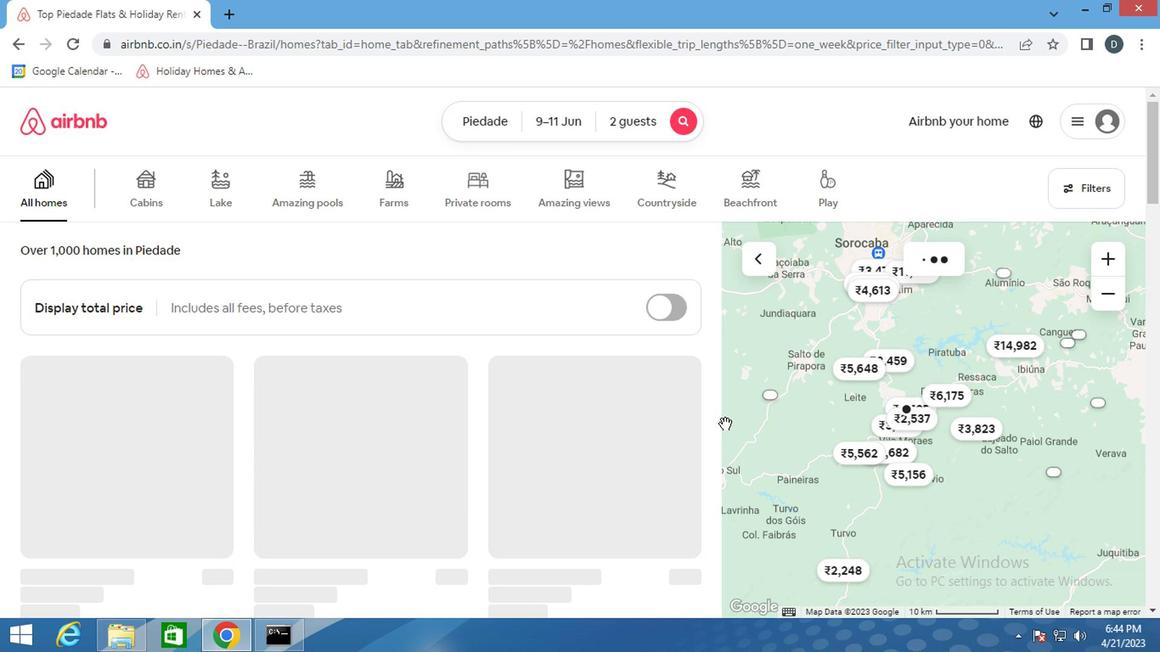 
